 Task: In the Company yamaha.com, Add note: 'Review and update the company's social media content calendar.'. Mark checkbox to create task to follow up ': In 3 business days '. Create task, with  description: Physical meeting done, Add due date: Today; Add reminder: 30 Minutes before. Set Priority High and add note: follow up with the client regarding their recent inquiry and address any questions they may have.. Logged in from softage.1@softage.net
Action: Mouse moved to (109, 68)
Screenshot: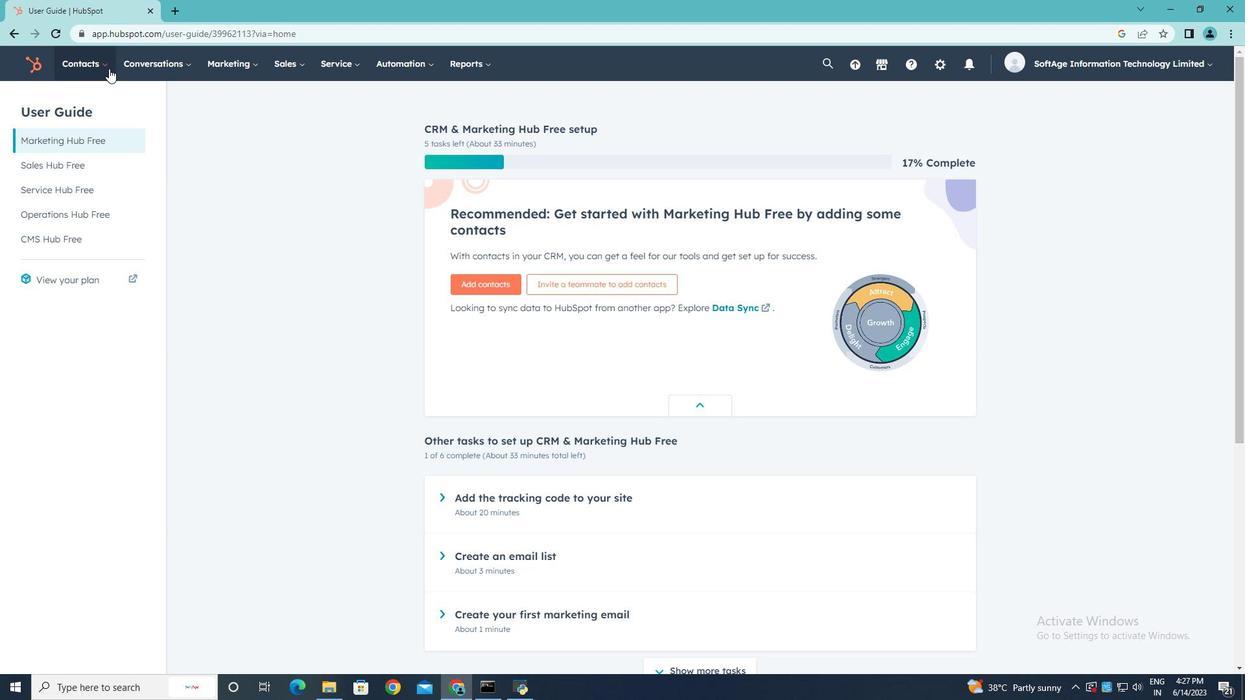 
Action: Mouse pressed left at (109, 68)
Screenshot: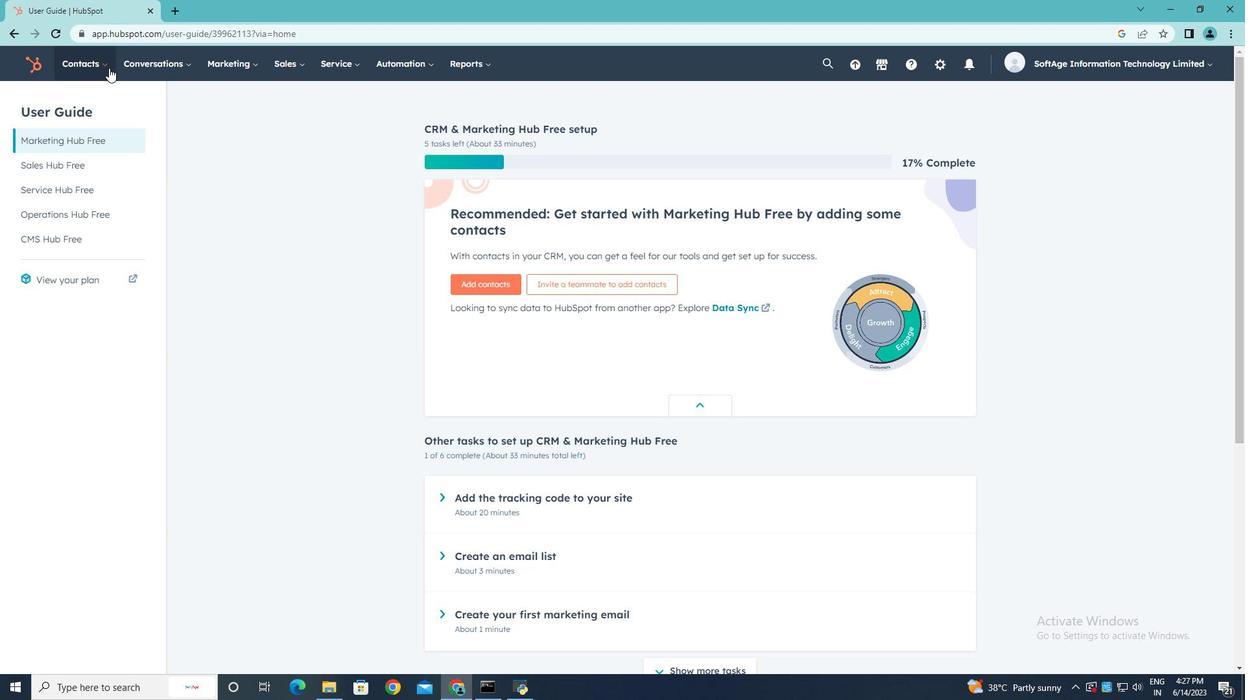 
Action: Mouse moved to (94, 125)
Screenshot: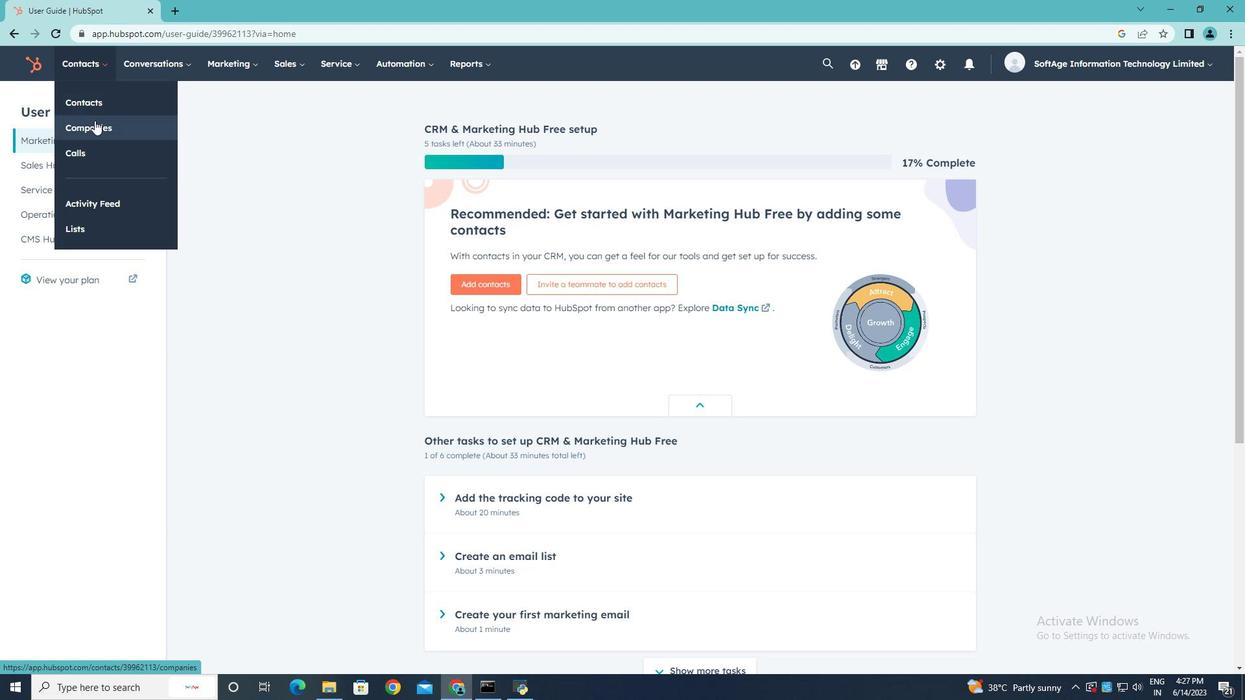 
Action: Mouse pressed left at (94, 125)
Screenshot: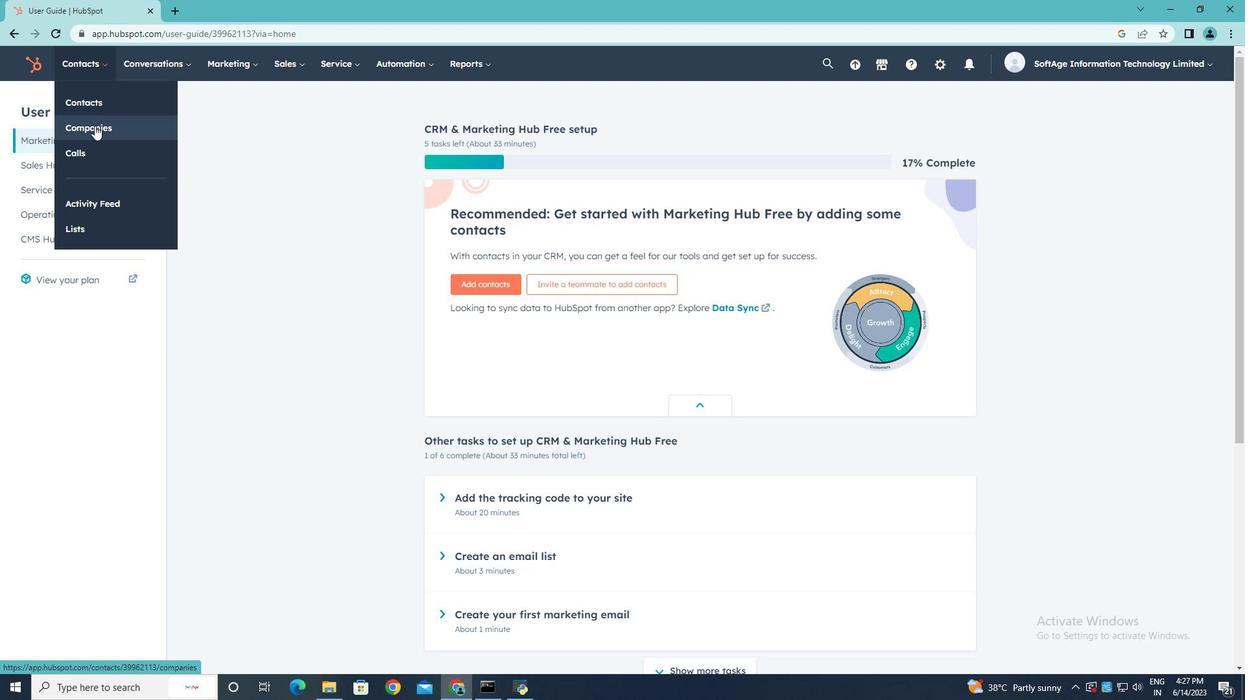 
Action: Mouse moved to (97, 208)
Screenshot: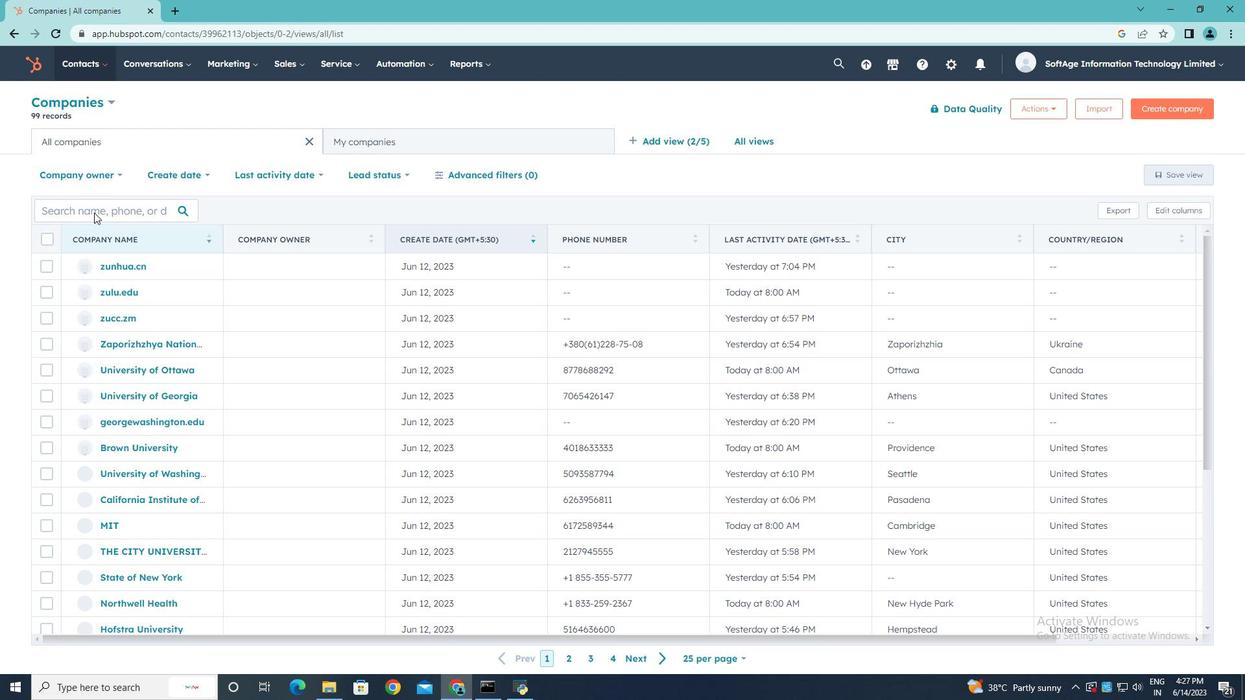 
Action: Mouse pressed left at (97, 208)
Screenshot: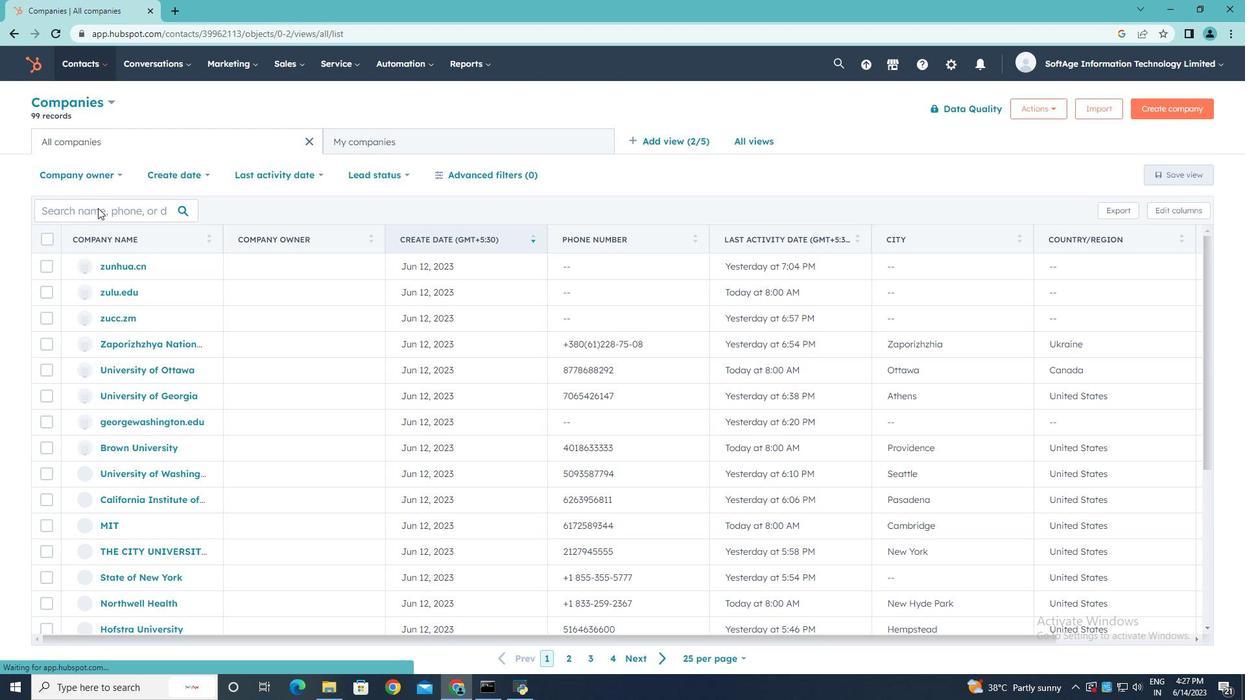 
Action: Key pressed yamaha.com
Screenshot: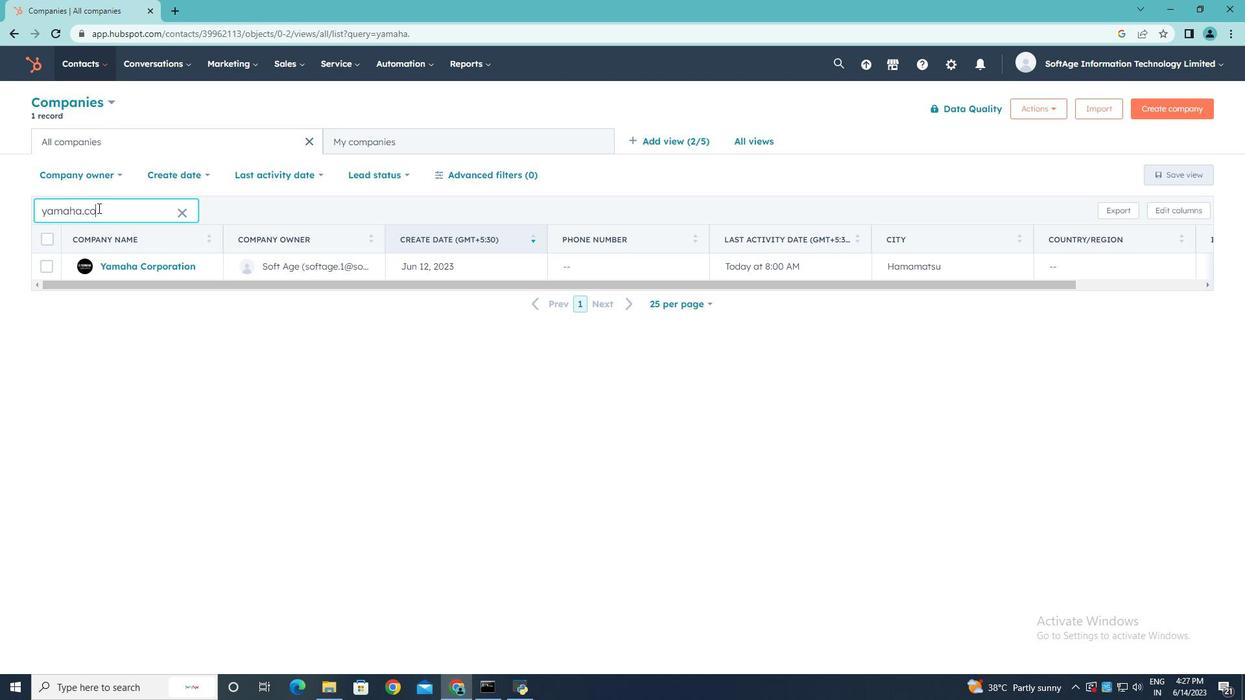 
Action: Mouse moved to (131, 266)
Screenshot: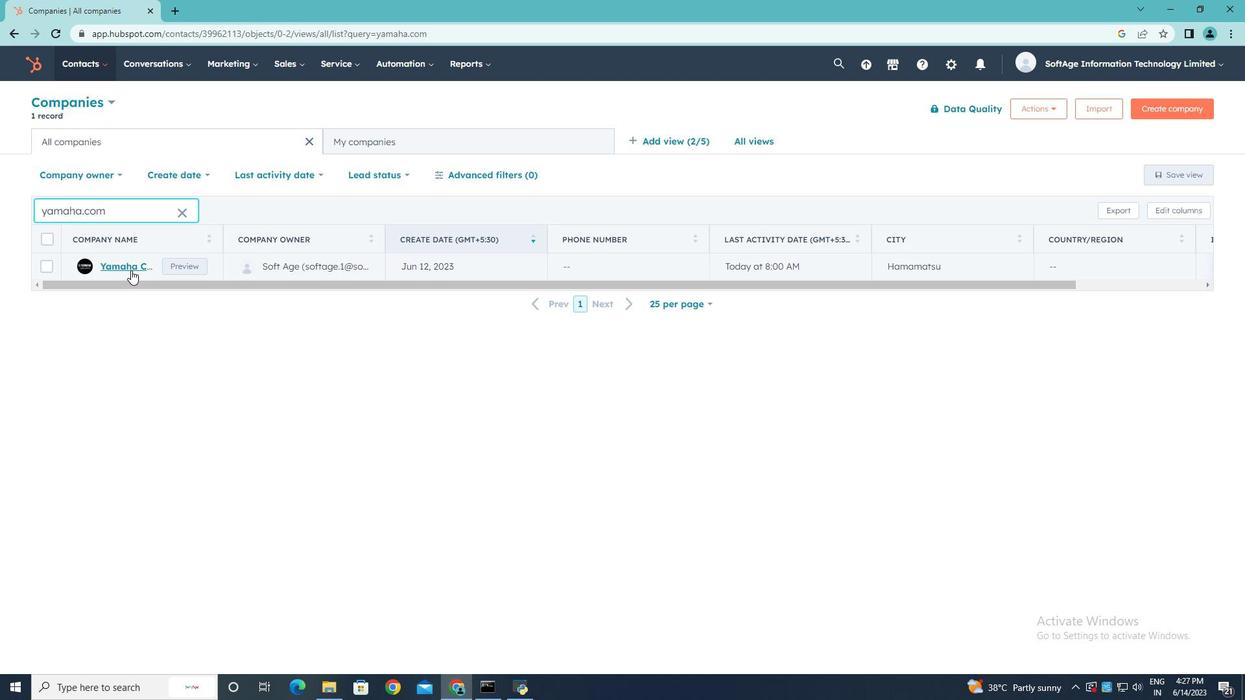 
Action: Mouse pressed left at (131, 266)
Screenshot: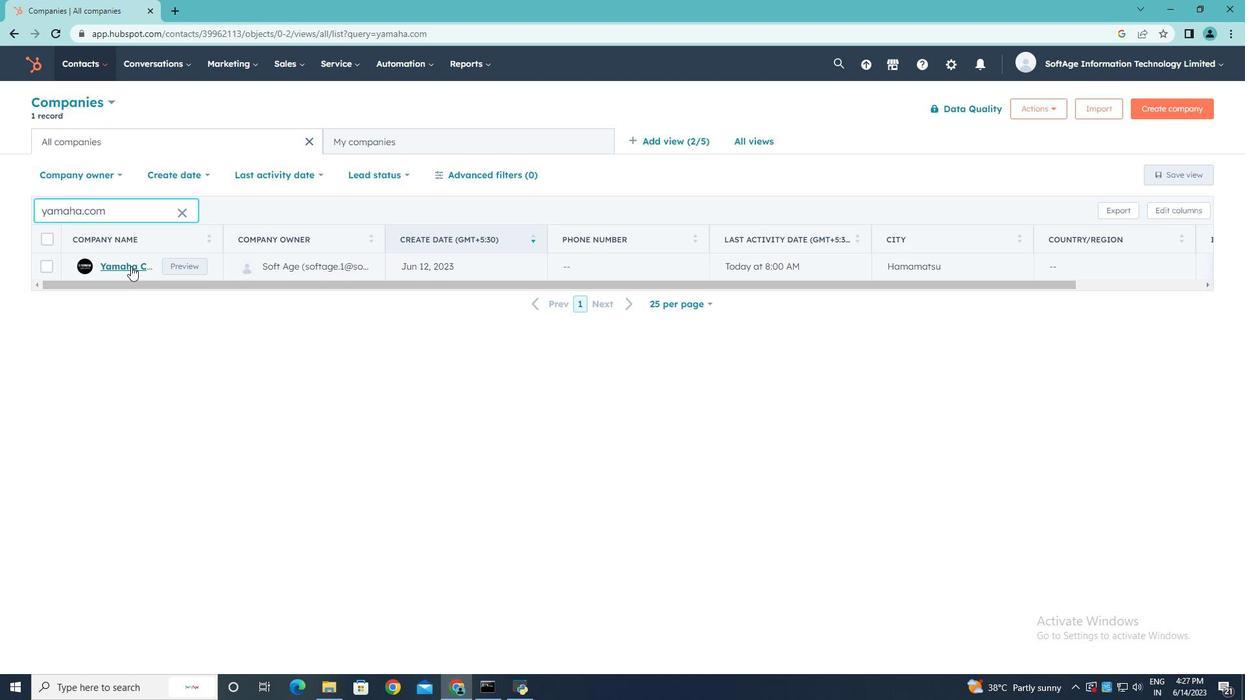 
Action: Mouse moved to (46, 217)
Screenshot: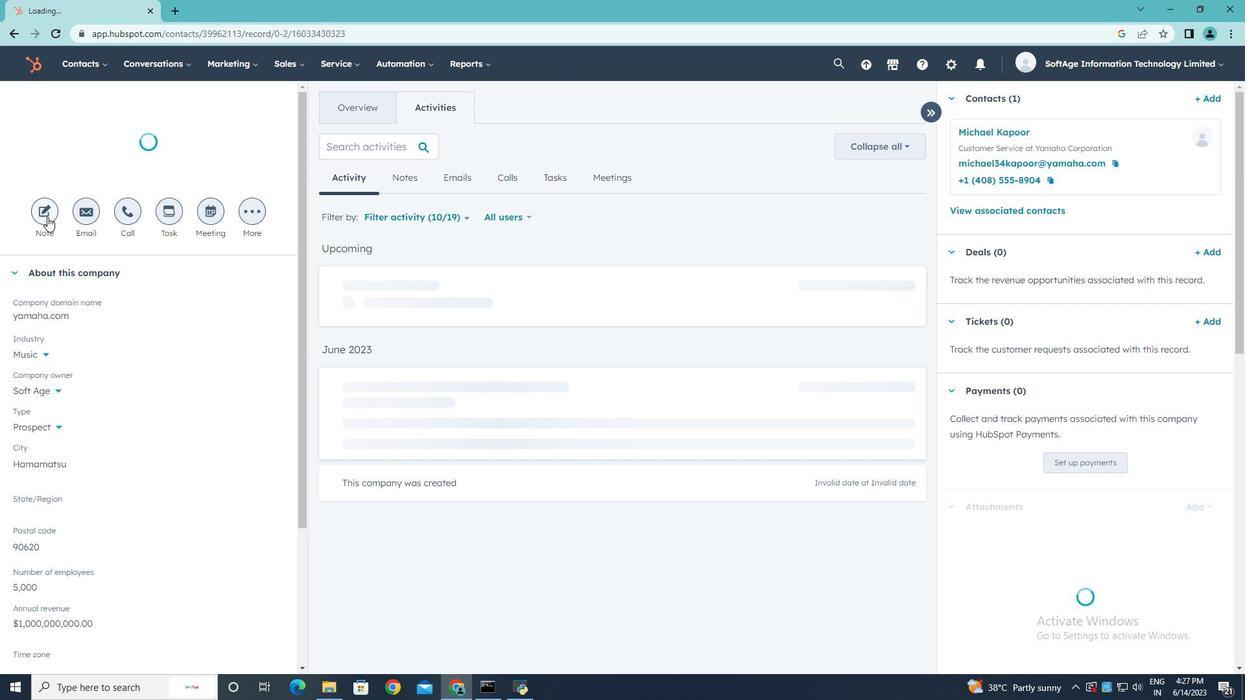 
Action: Mouse pressed left at (46, 217)
Screenshot: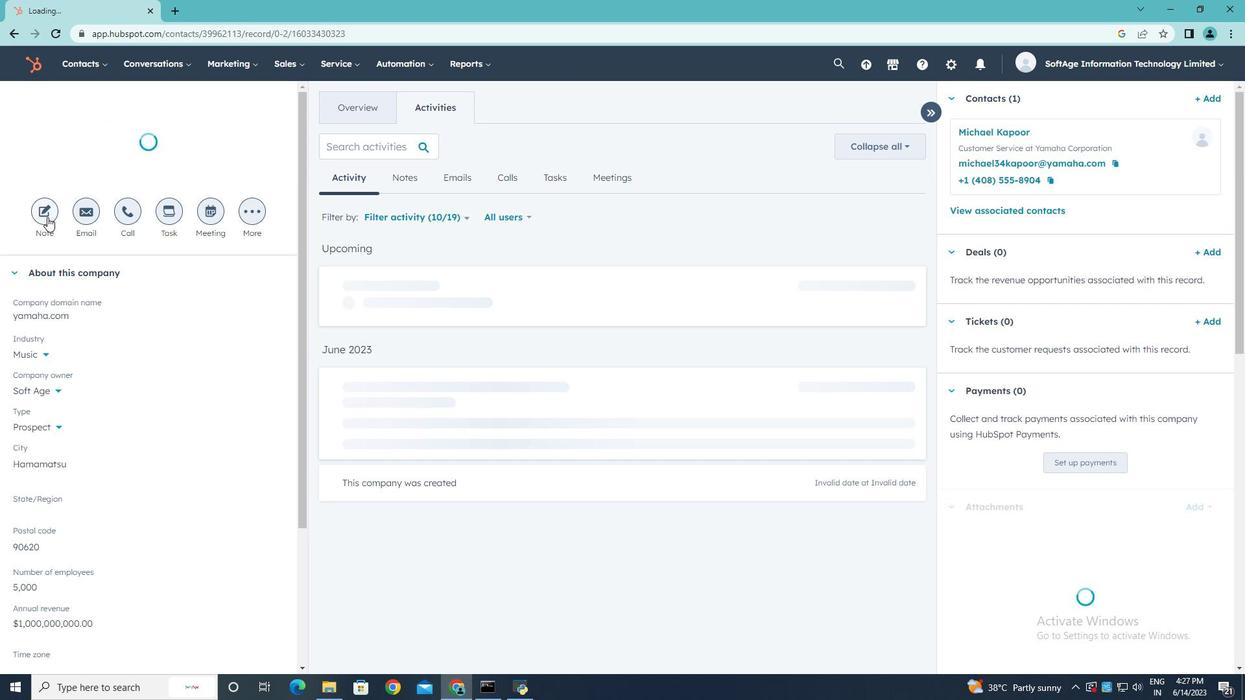 
Action: Key pressed <Key.shift>Review<Key.space>and<Key.space>update<Key.space>the<Key.space>company's<Key.space>social<Key.space>media<Key.space>content<Key.space><Key.space>calendar.
Screenshot: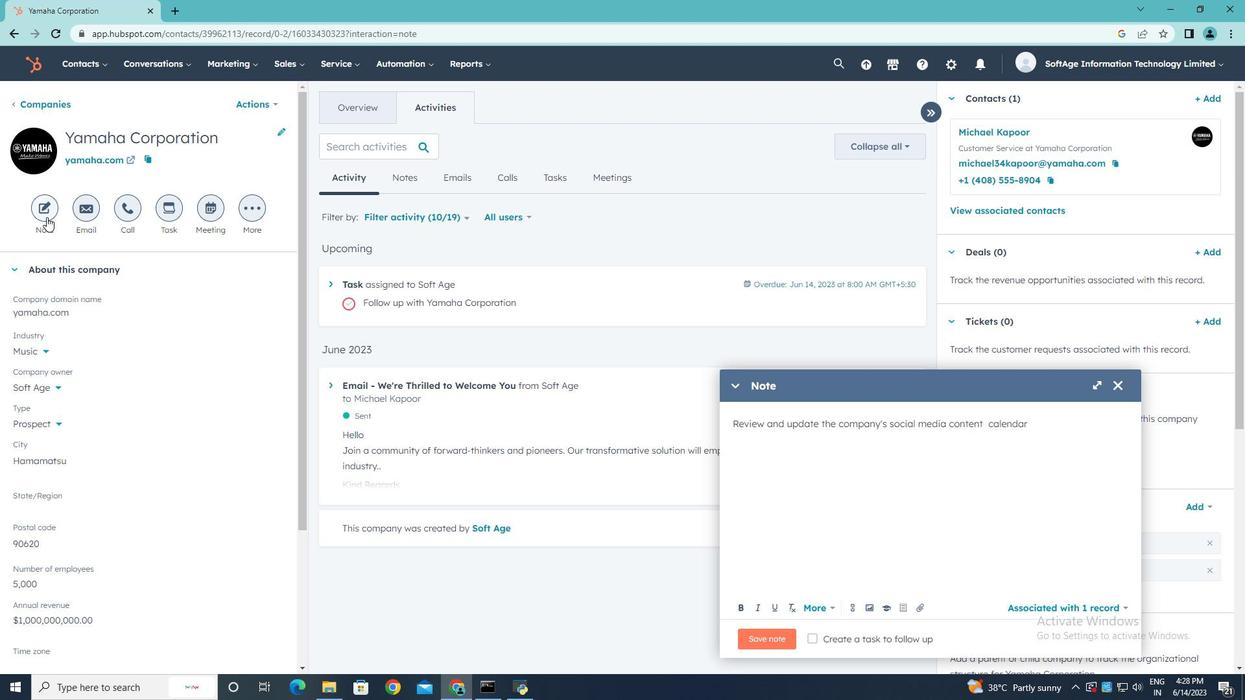 
Action: Mouse moved to (813, 641)
Screenshot: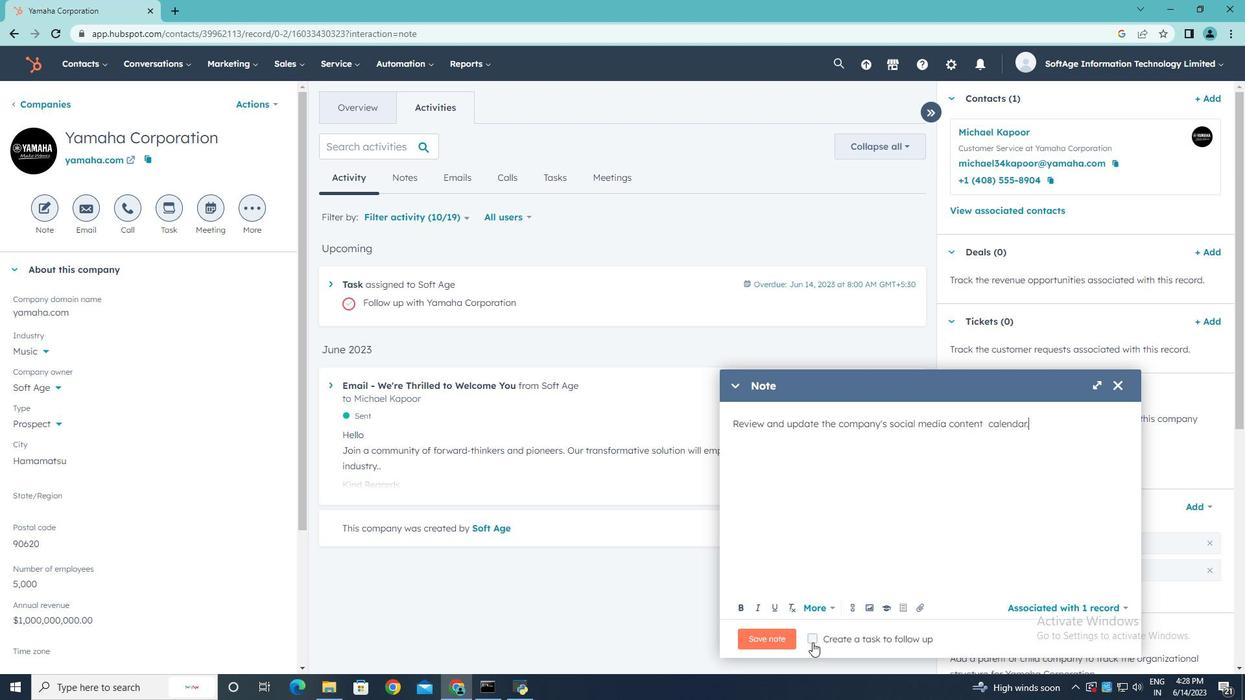 
Action: Mouse pressed left at (813, 641)
Screenshot: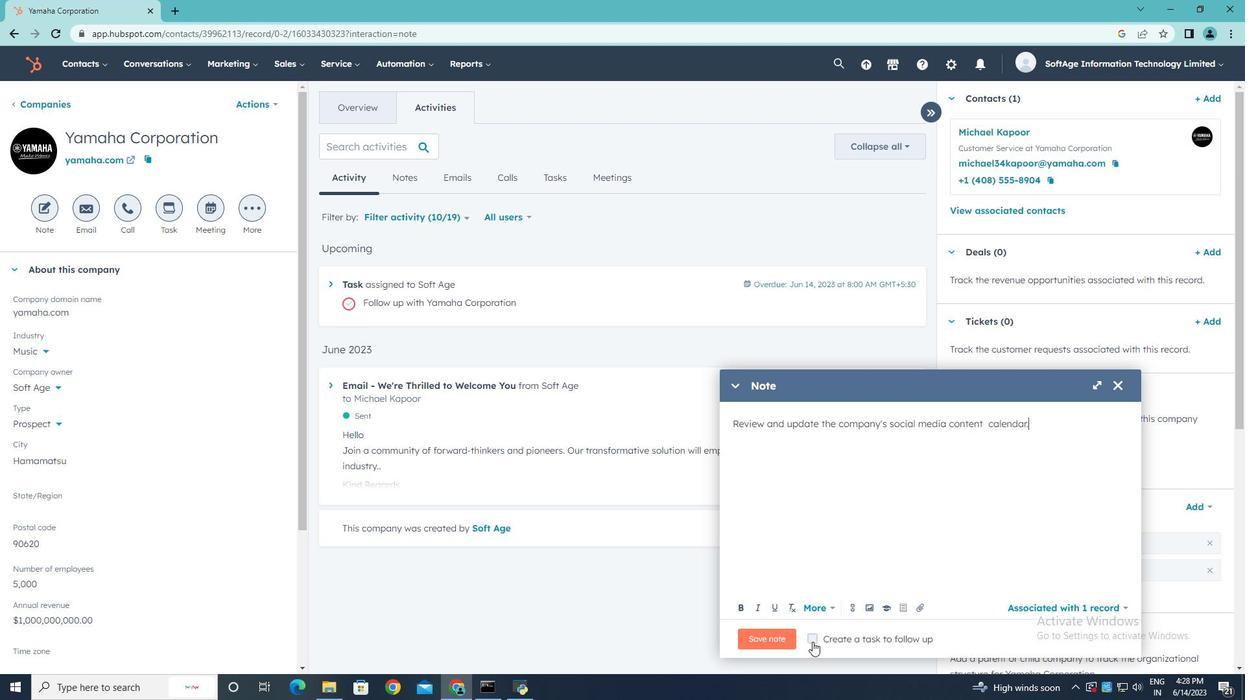 
Action: Mouse moved to (1074, 639)
Screenshot: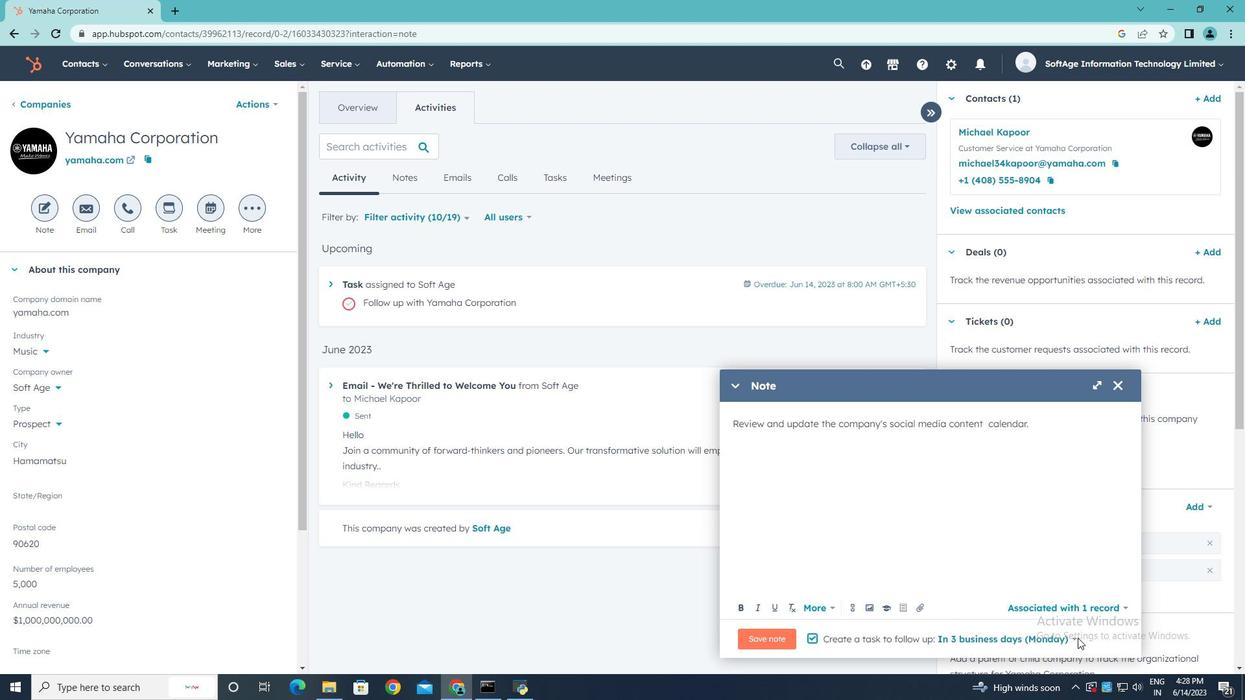 
Action: Mouse pressed left at (1074, 639)
Screenshot: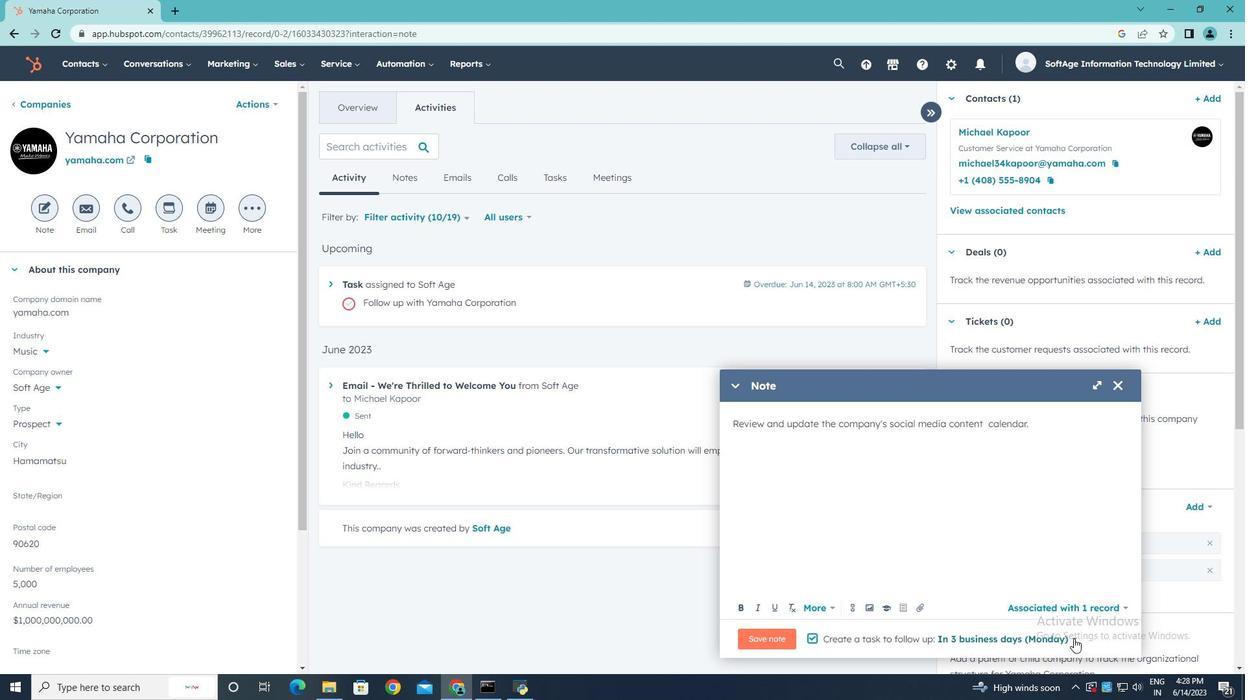 
Action: Mouse moved to (1042, 515)
Screenshot: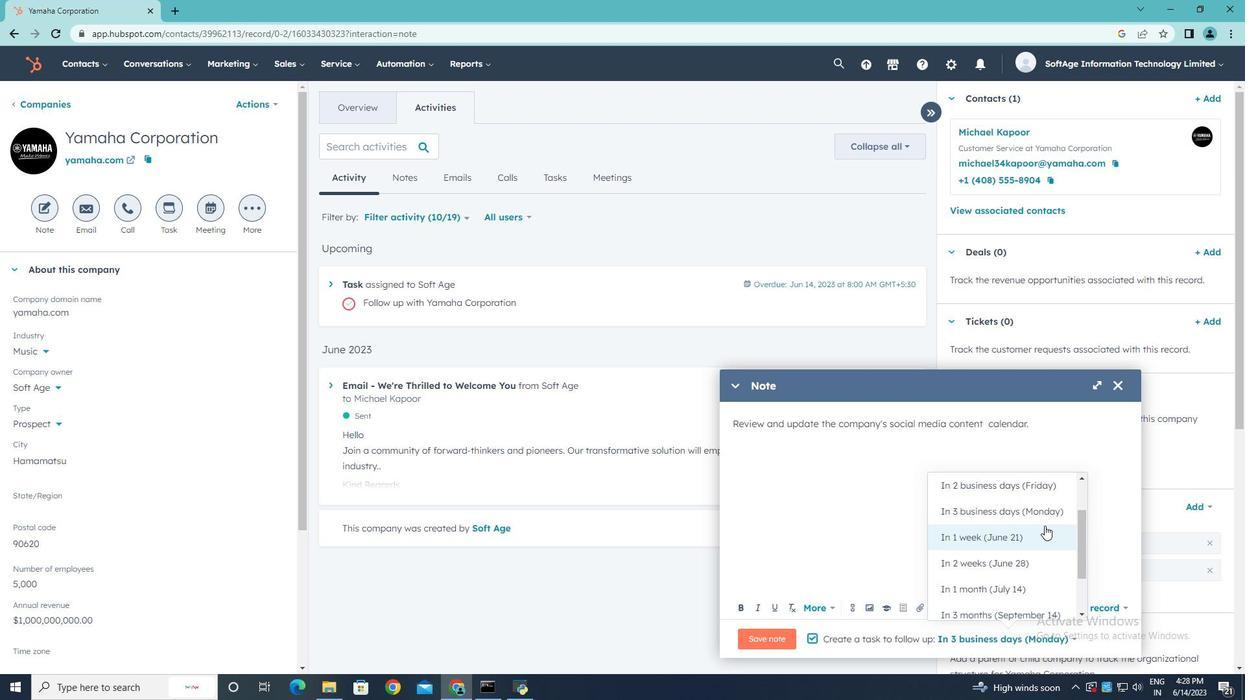 
Action: Mouse pressed left at (1042, 515)
Screenshot: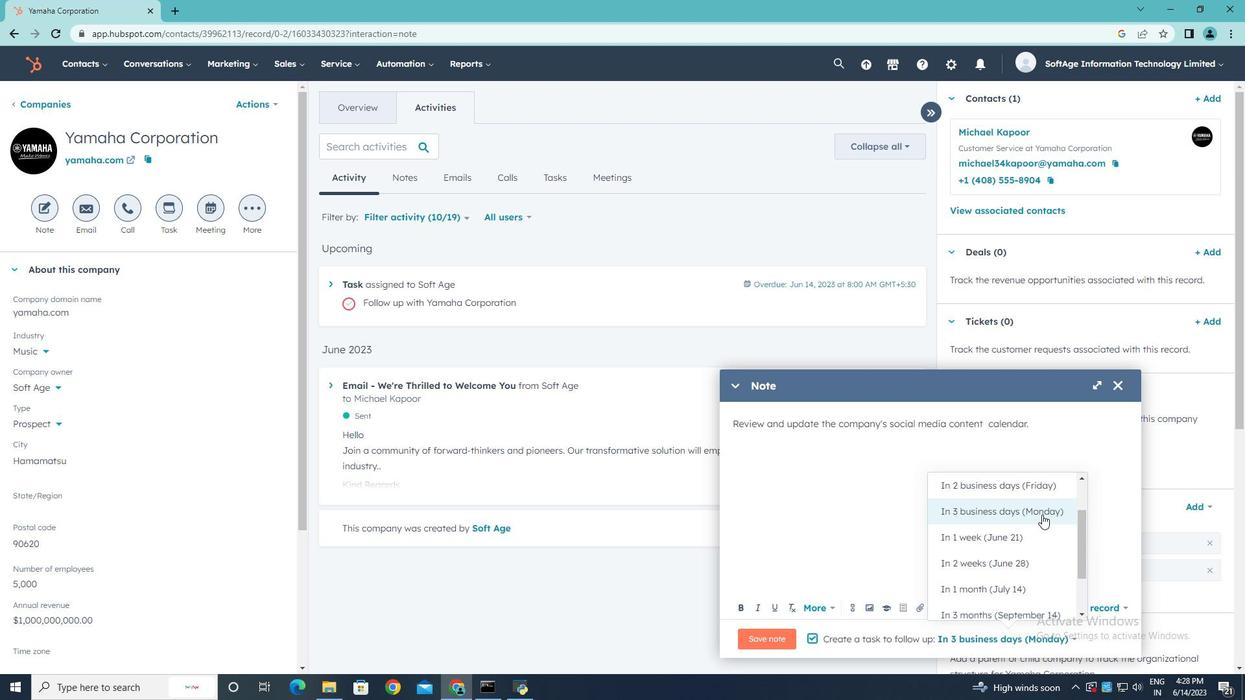 
Action: Mouse moved to (779, 633)
Screenshot: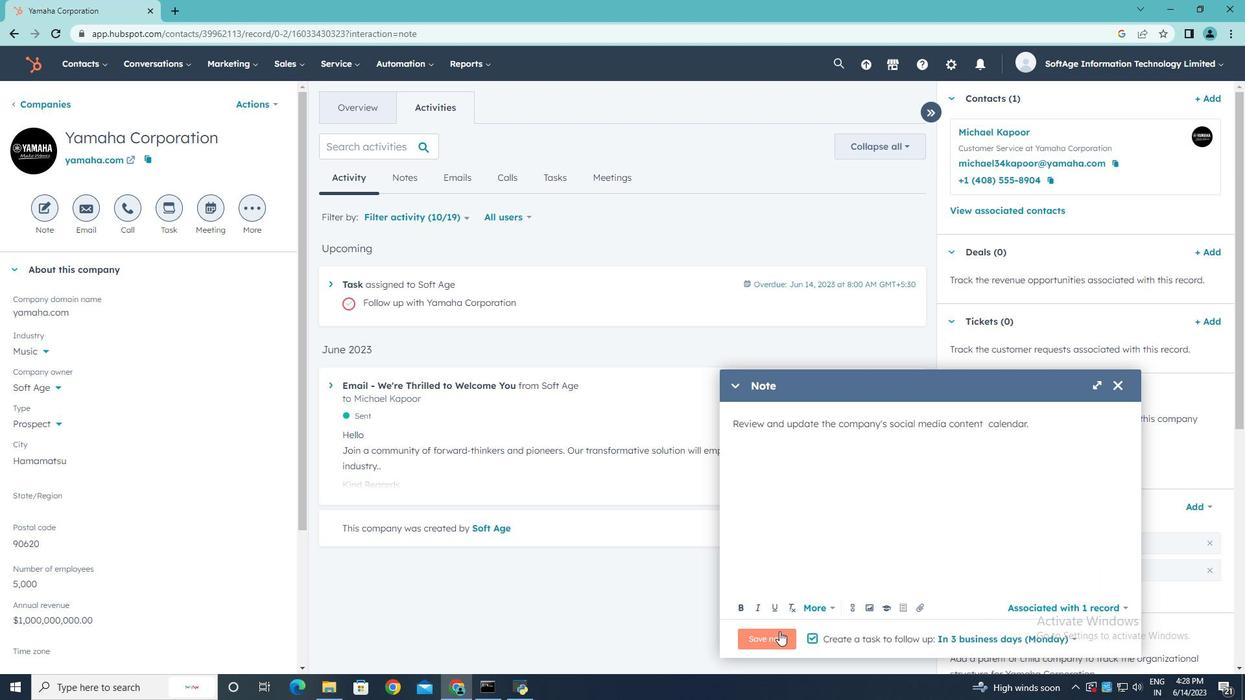 
Action: Mouse pressed left at (779, 633)
Screenshot: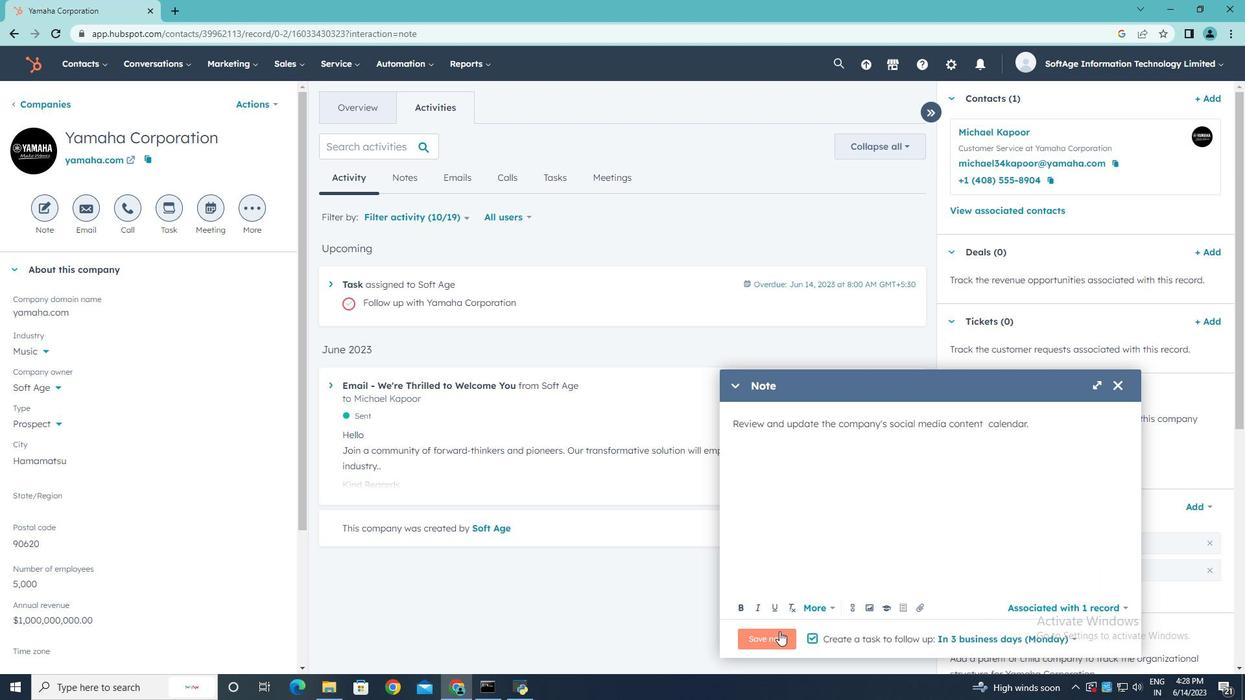 
Action: Mouse moved to (166, 209)
Screenshot: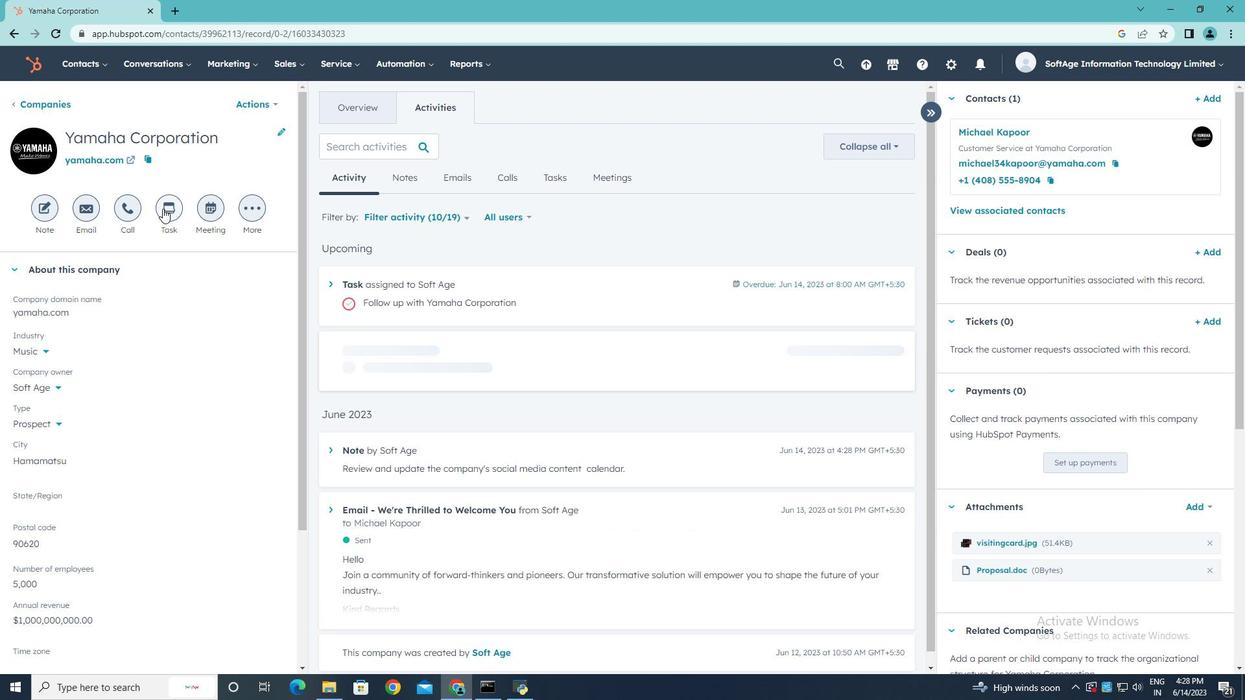 
Action: Mouse pressed left at (166, 209)
Screenshot: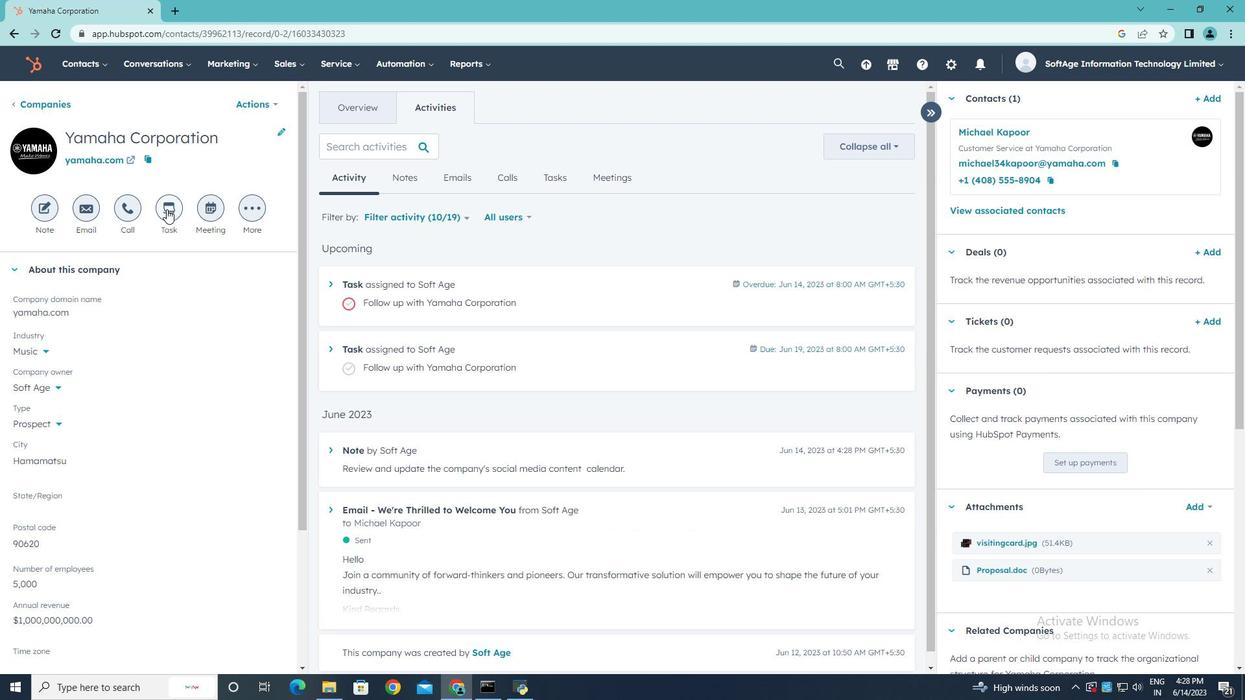 
Action: Key pressed <Key.shift><Key.shift><Key.shift>Physical<Key.space>meeting<Key.space>done
Screenshot: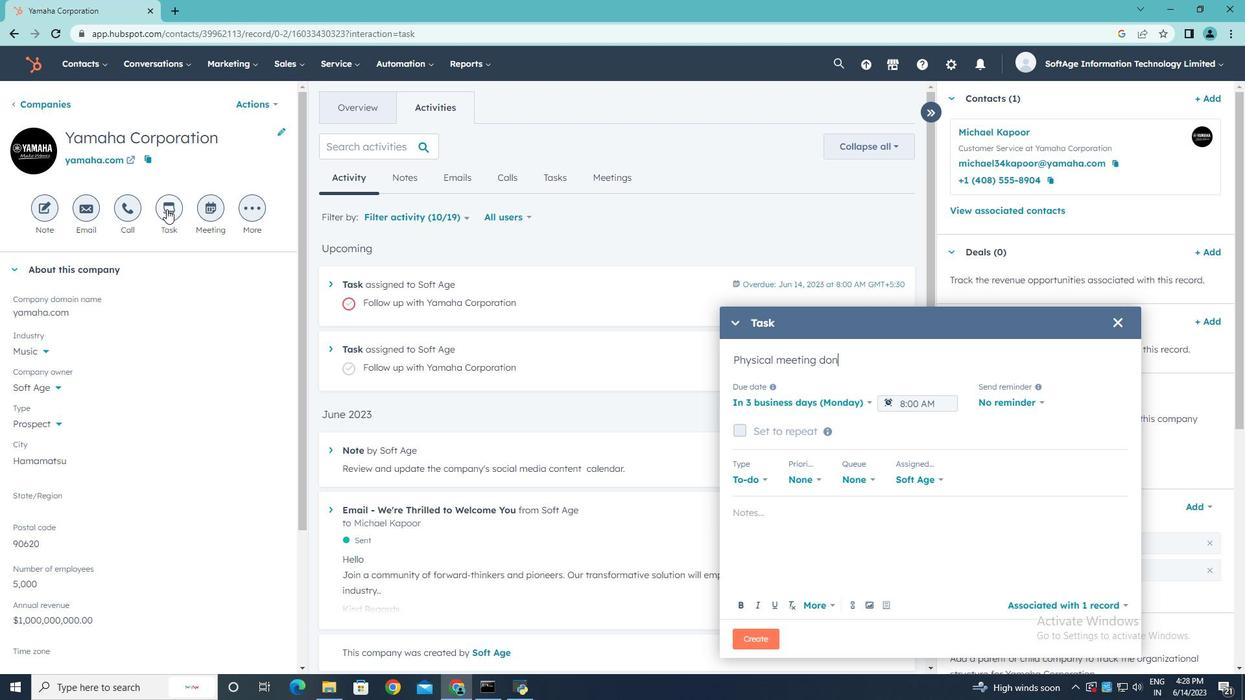 
Action: Mouse moved to (871, 403)
Screenshot: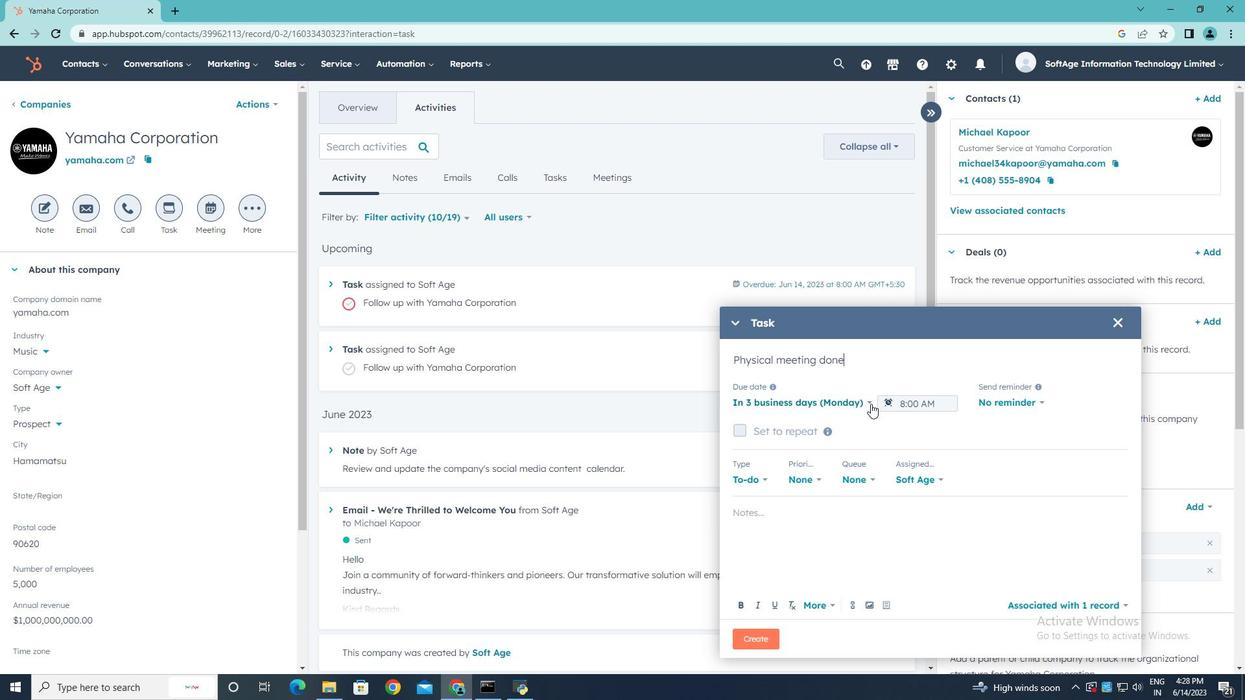 
Action: Mouse pressed left at (871, 403)
Screenshot: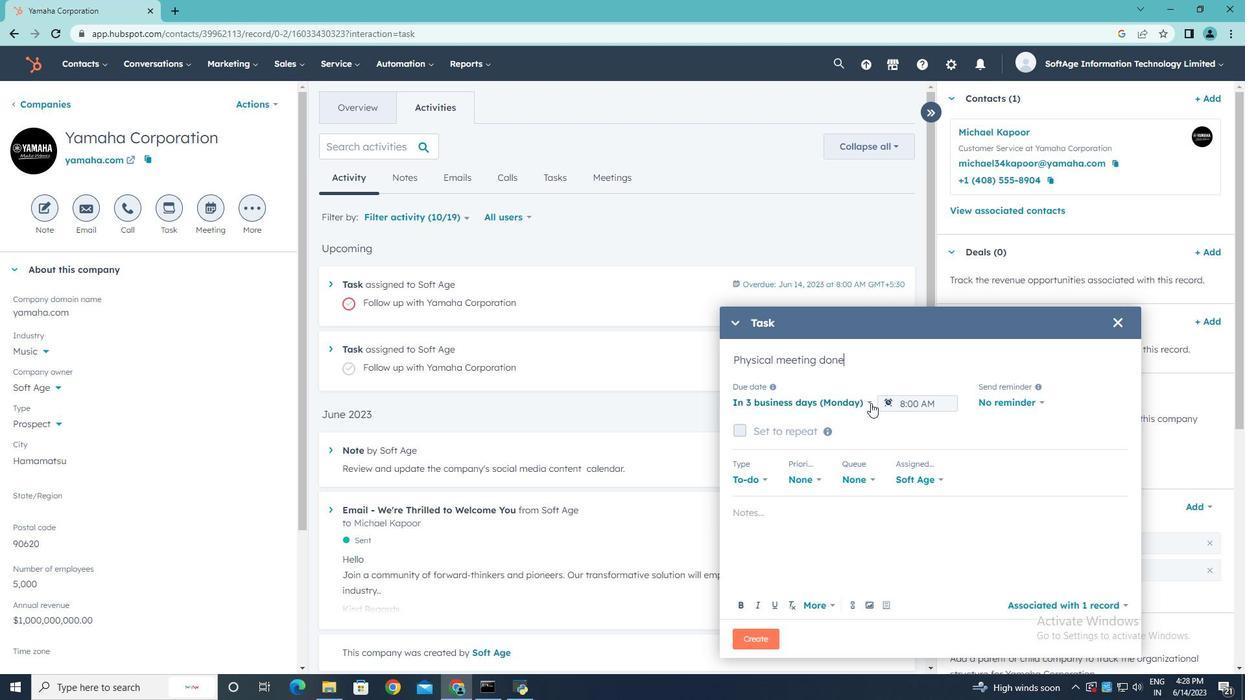 
Action: Mouse moved to (835, 446)
Screenshot: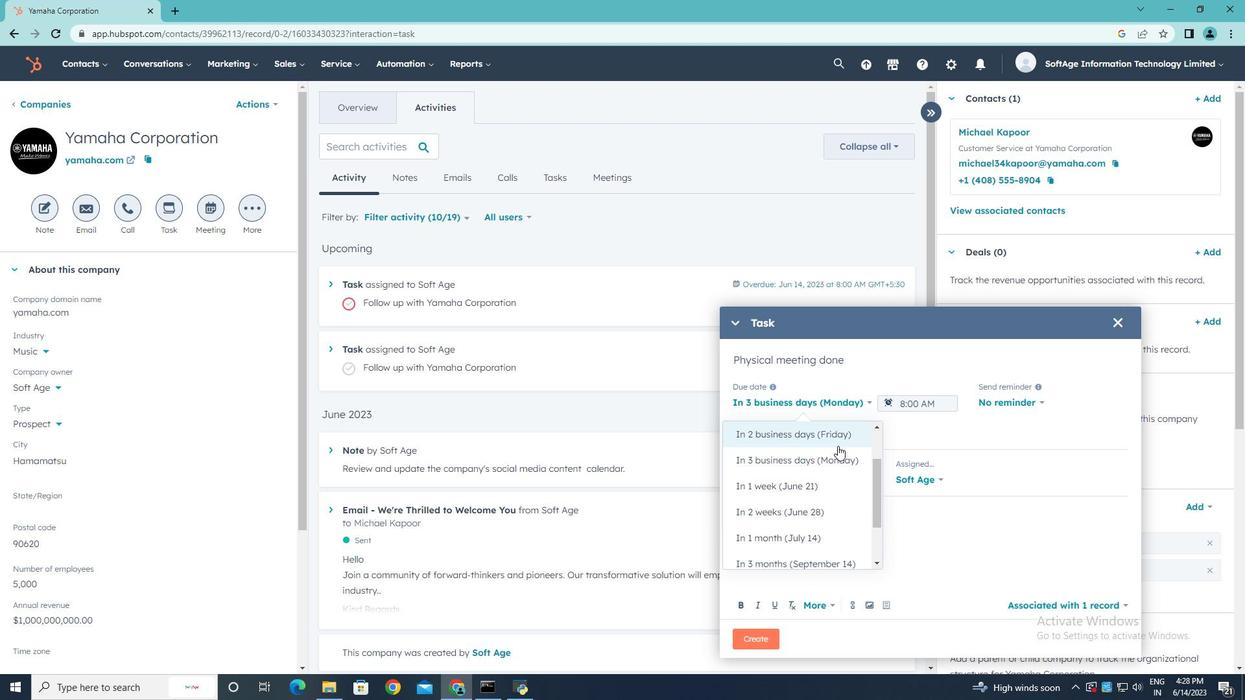 
Action: Mouse scrolled (835, 447) with delta (0, 0)
Screenshot: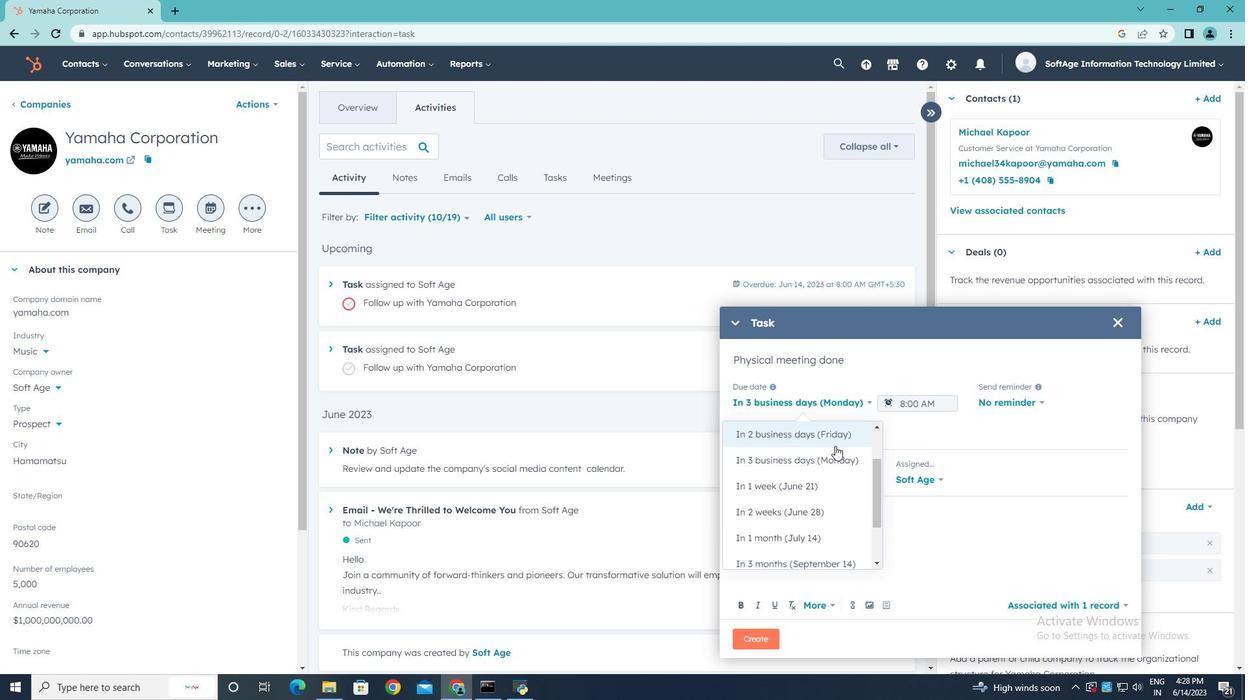 
Action: Mouse scrolled (835, 447) with delta (0, 0)
Screenshot: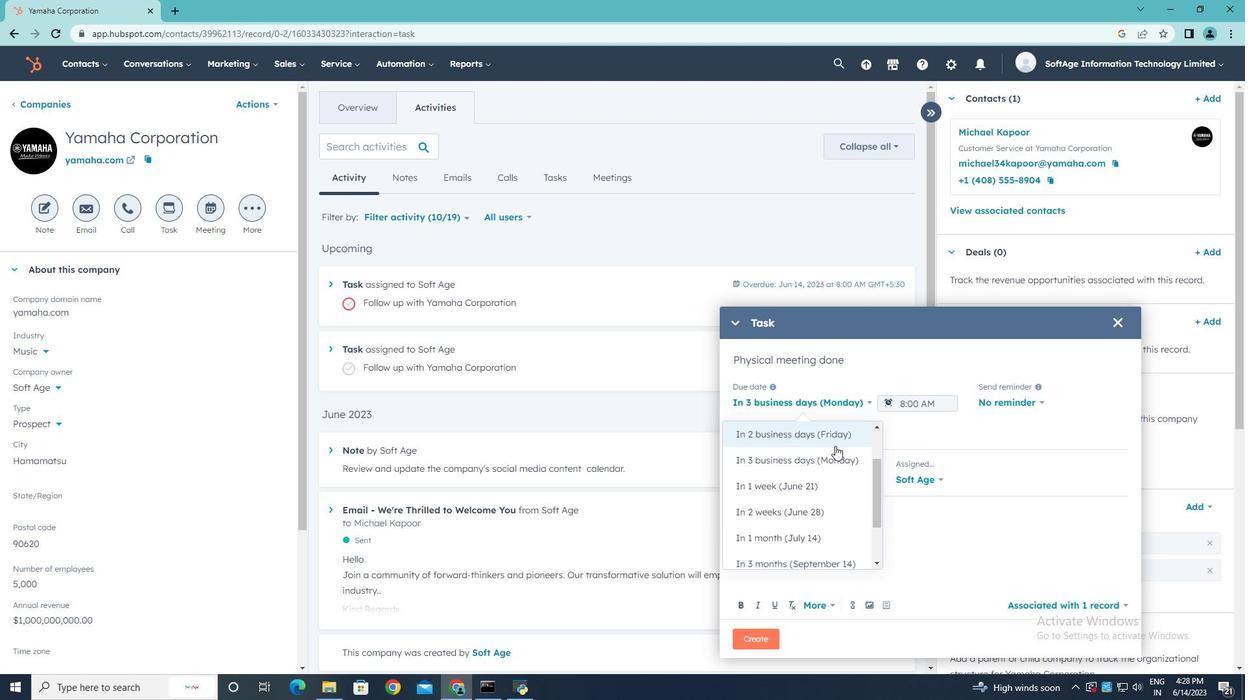 
Action: Mouse scrolled (835, 447) with delta (0, 0)
Screenshot: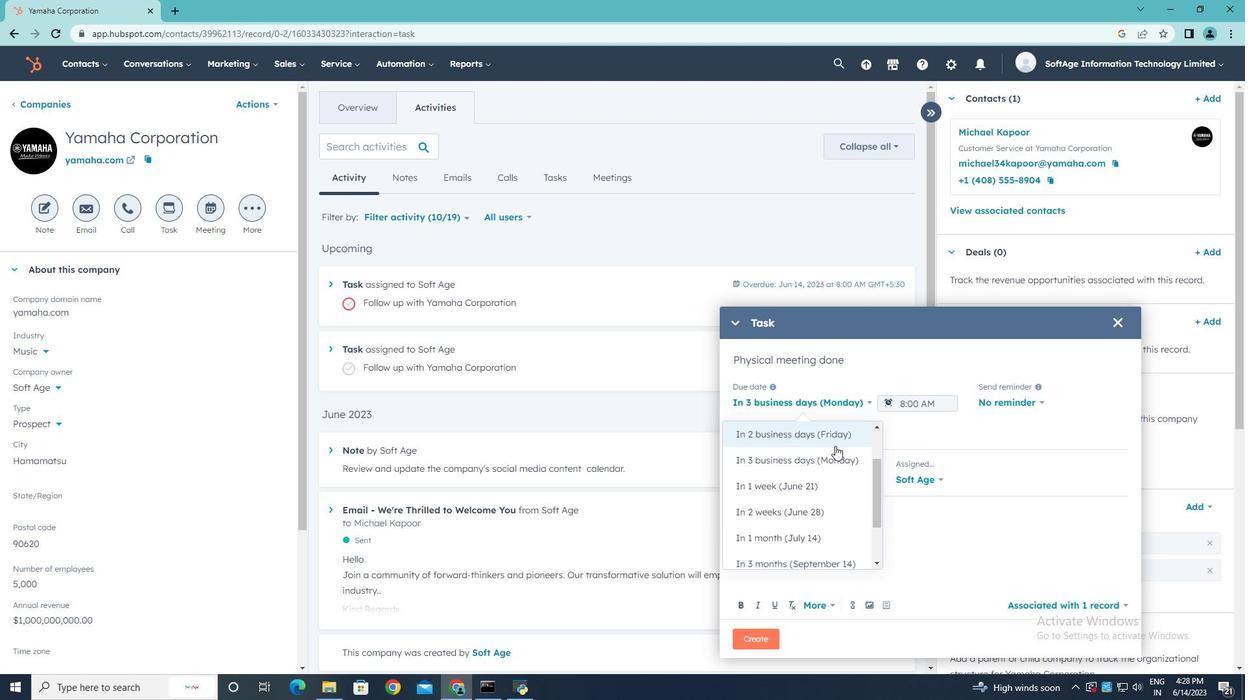 
Action: Mouse scrolled (835, 447) with delta (0, 0)
Screenshot: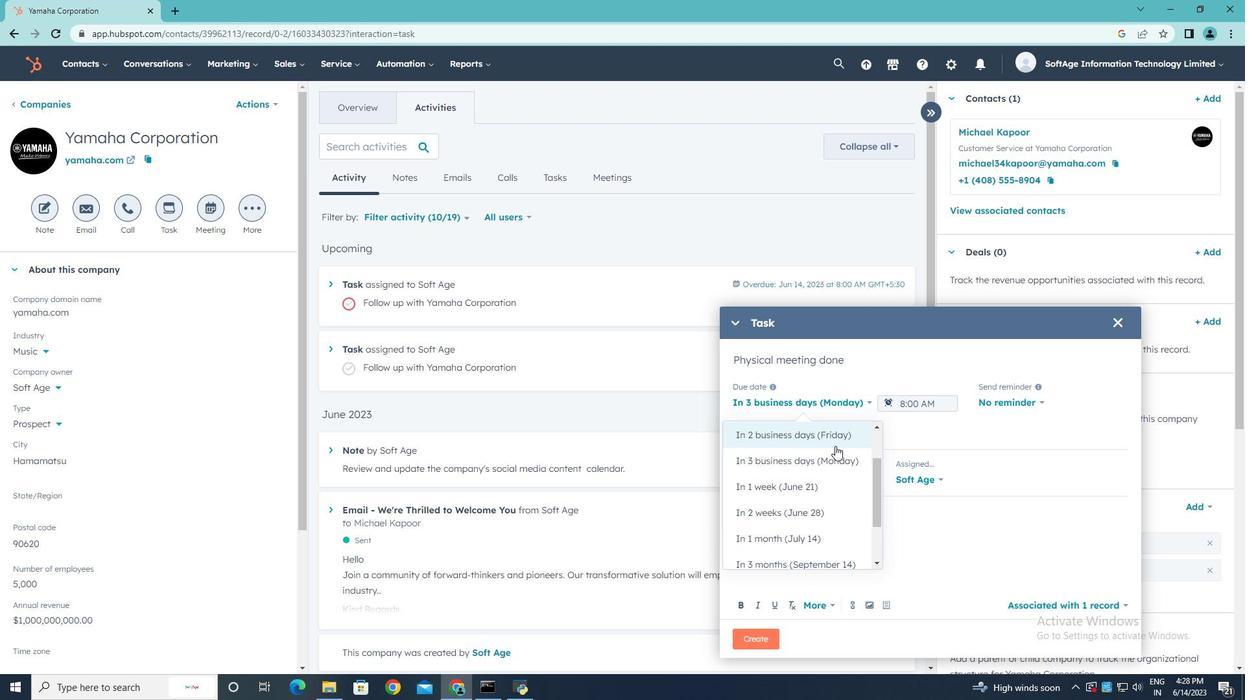 
Action: Mouse moved to (820, 463)
Screenshot: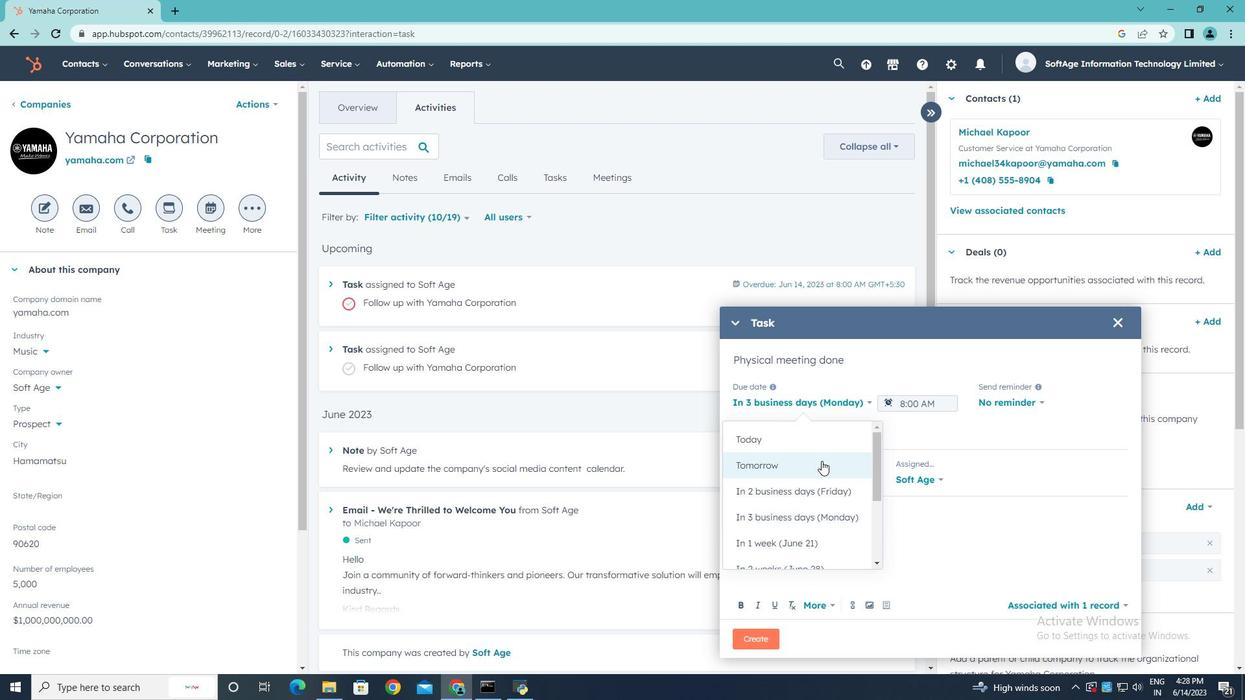 
Action: Mouse pressed left at (820, 463)
Screenshot: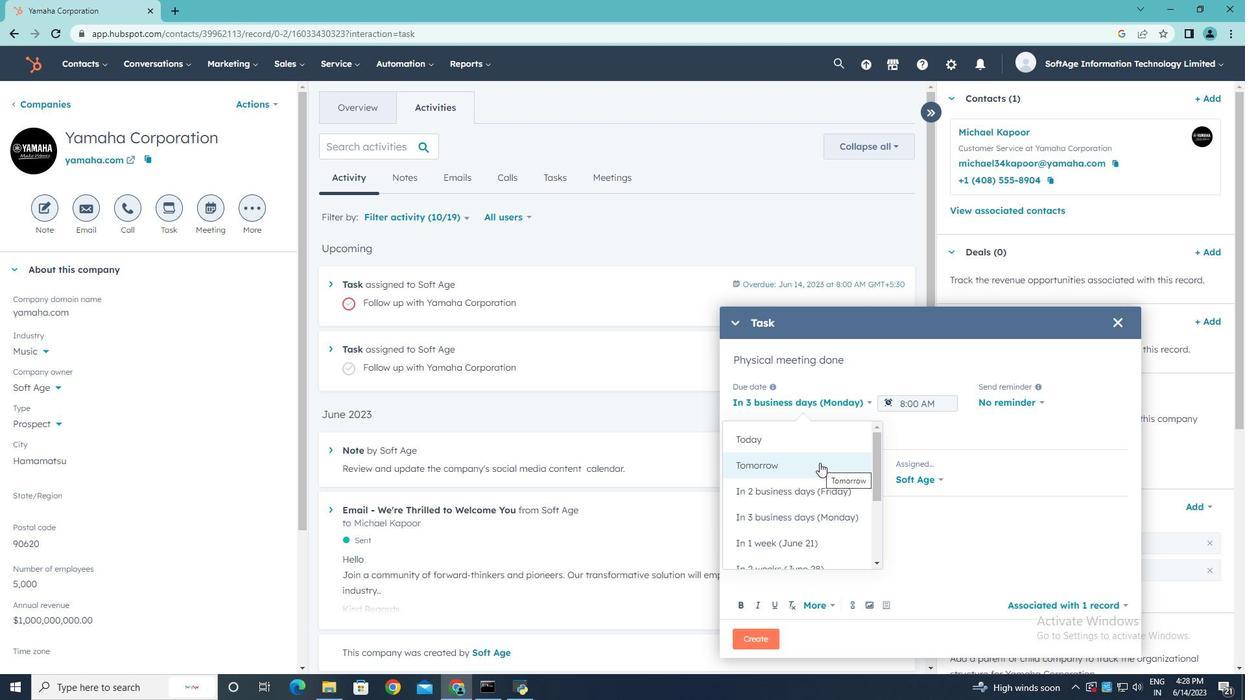 
Action: Mouse moved to (955, 400)
Screenshot: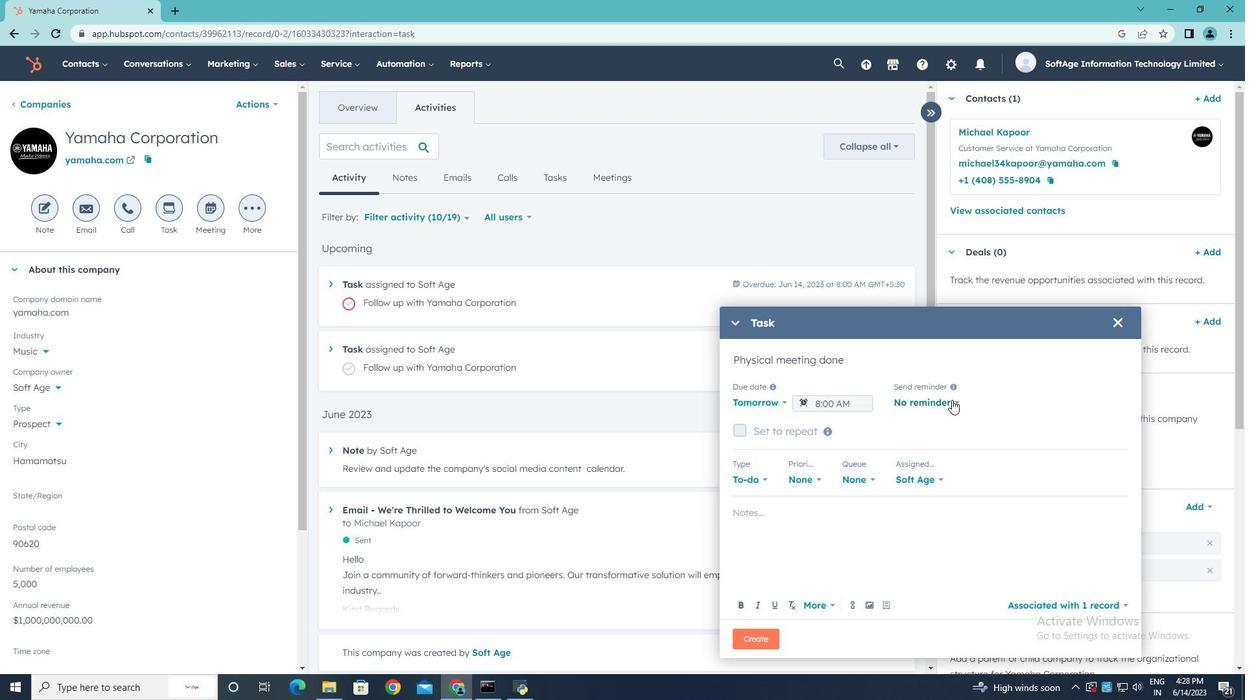 
Action: Mouse pressed left at (955, 400)
Screenshot: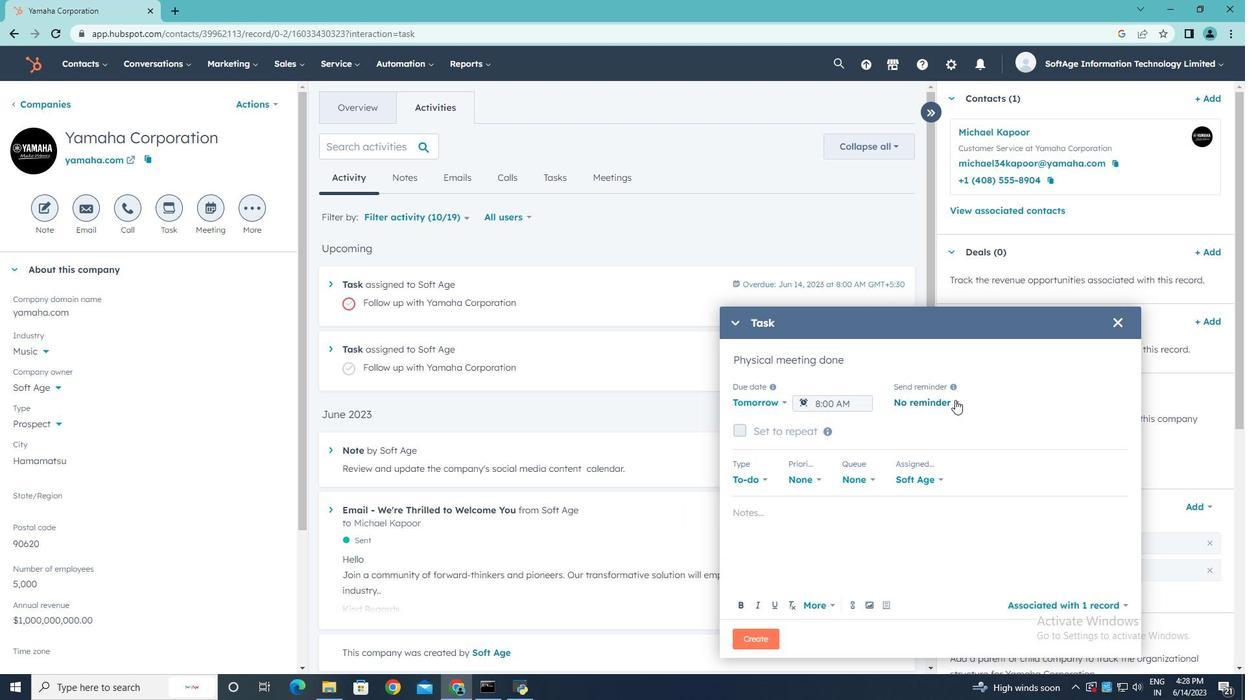 
Action: Mouse moved to (935, 484)
Screenshot: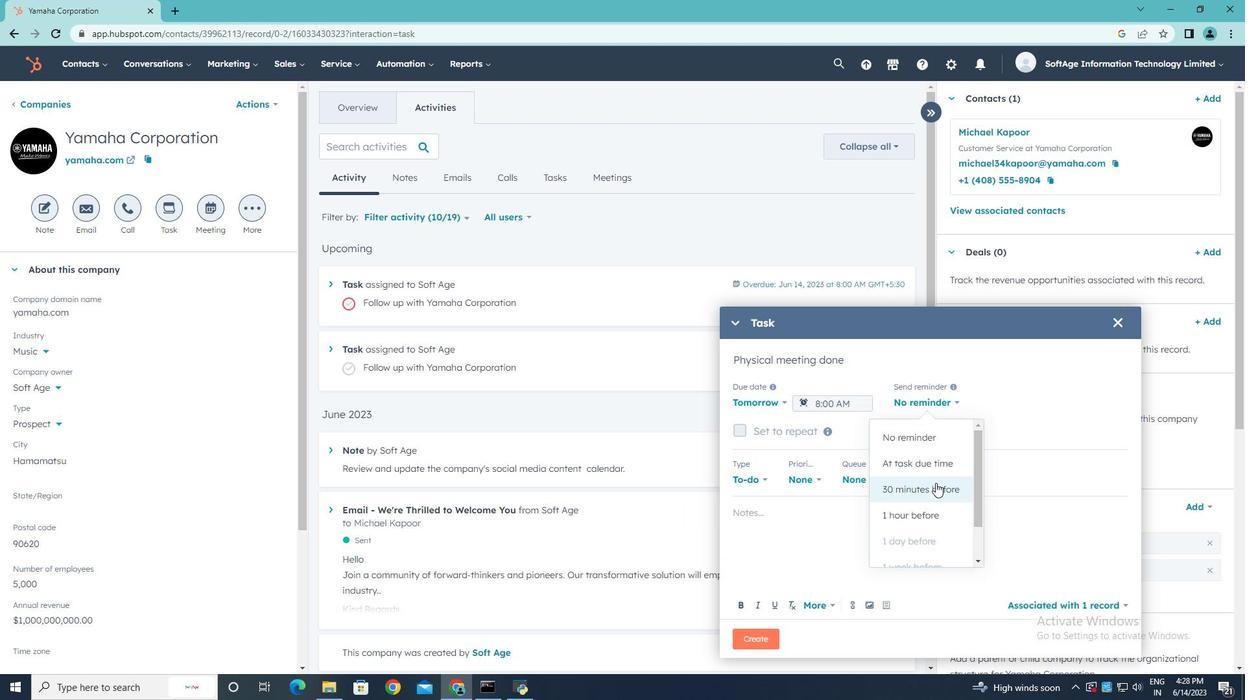 
Action: Mouse pressed left at (935, 484)
Screenshot: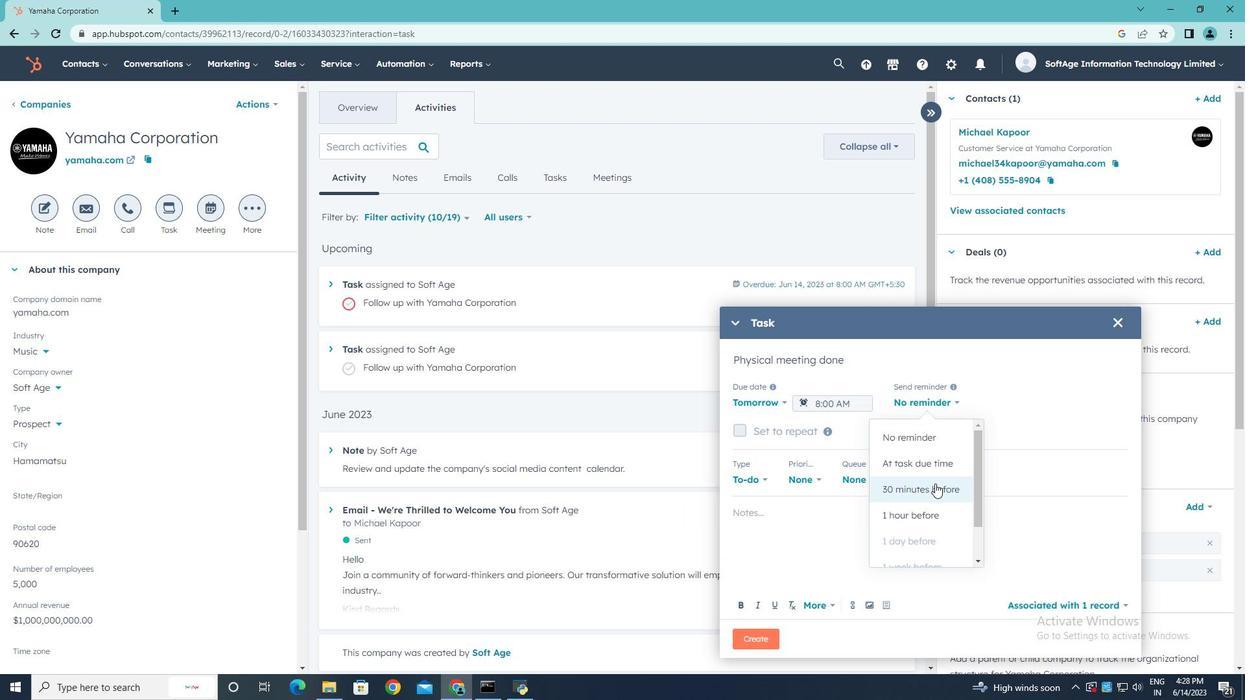 
Action: Mouse moved to (817, 482)
Screenshot: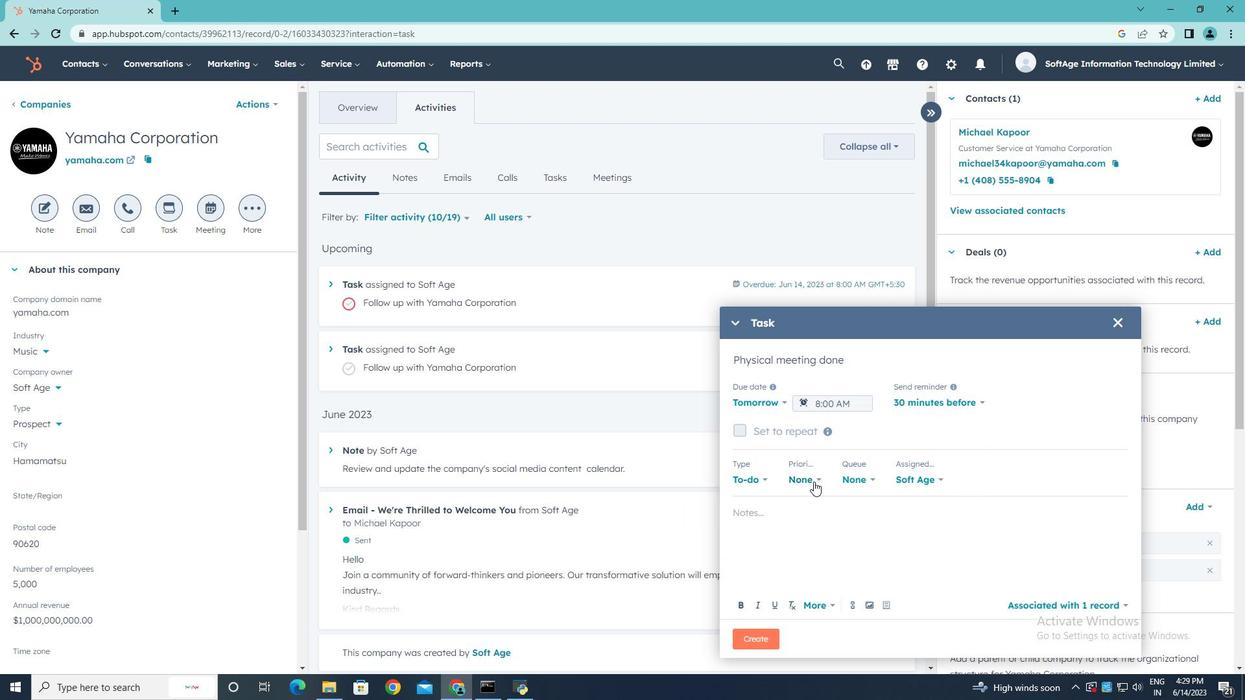 
Action: Mouse pressed left at (817, 482)
Screenshot: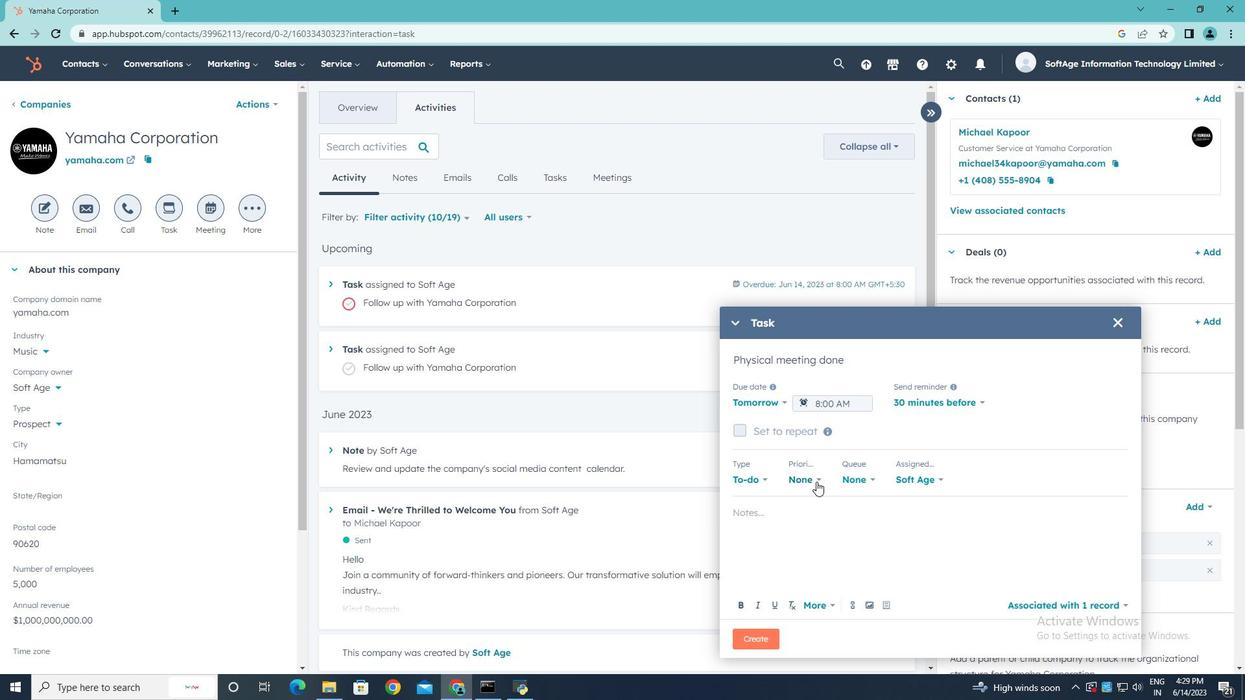 
Action: Mouse moved to (796, 591)
Screenshot: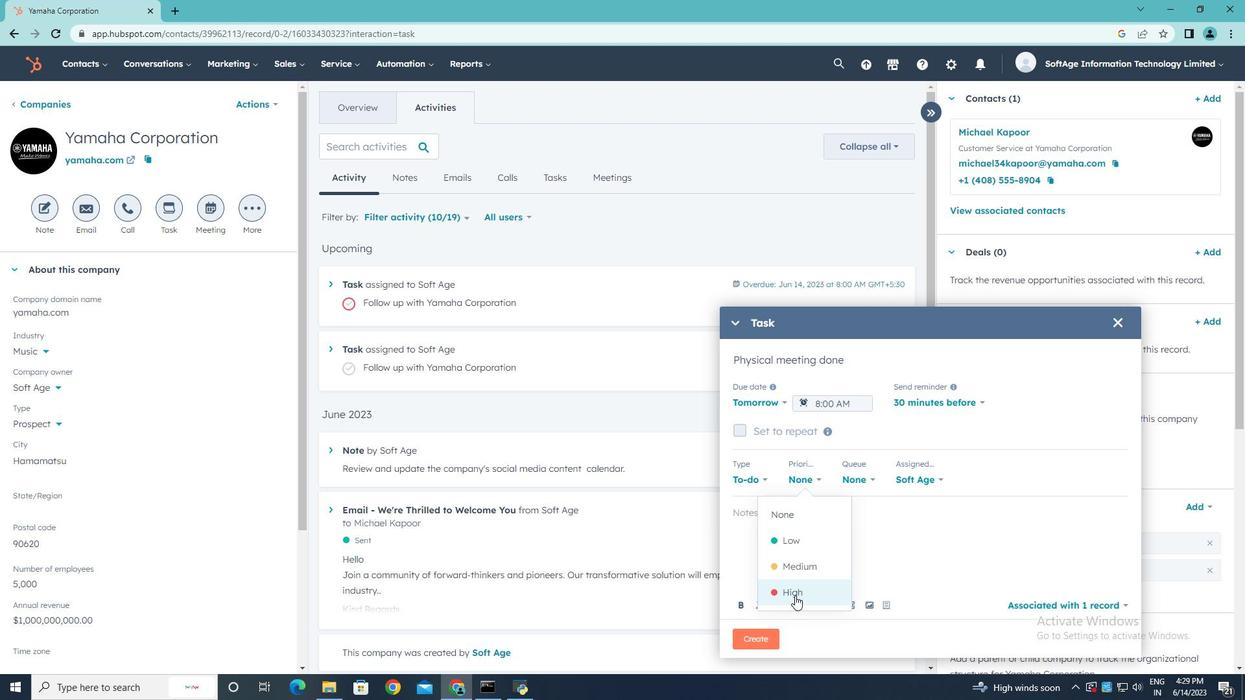 
Action: Mouse pressed left at (796, 591)
Screenshot: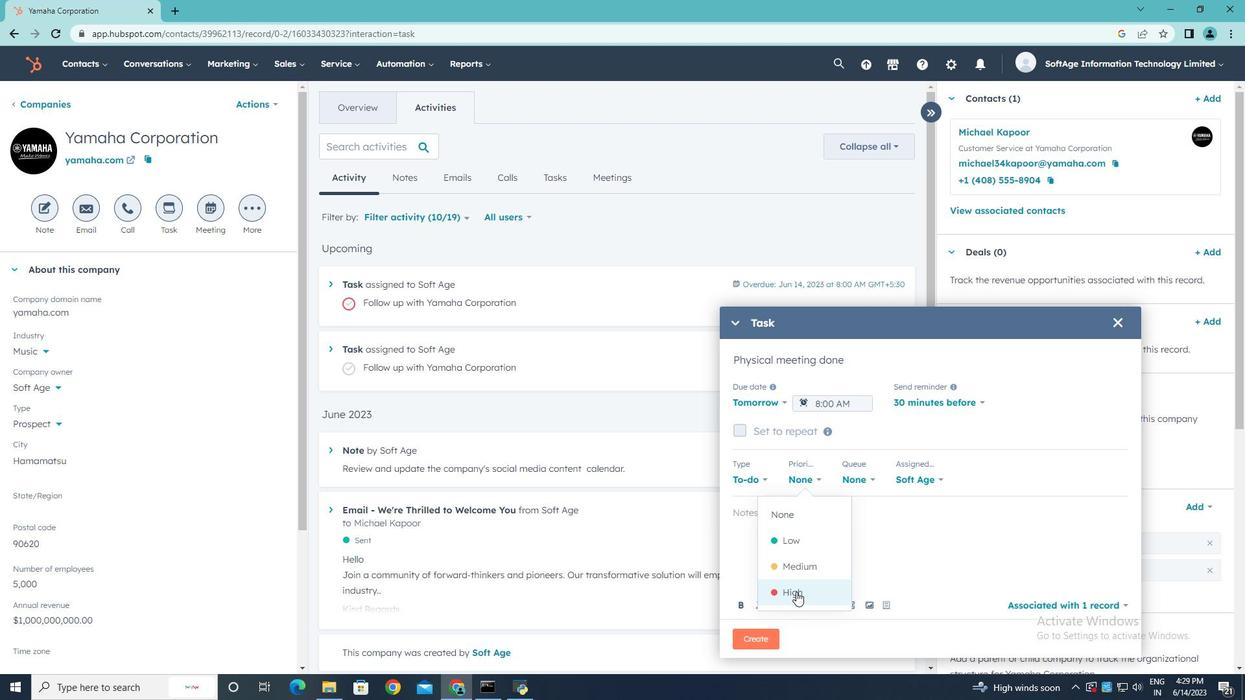 
Action: Mouse moved to (782, 520)
Screenshot: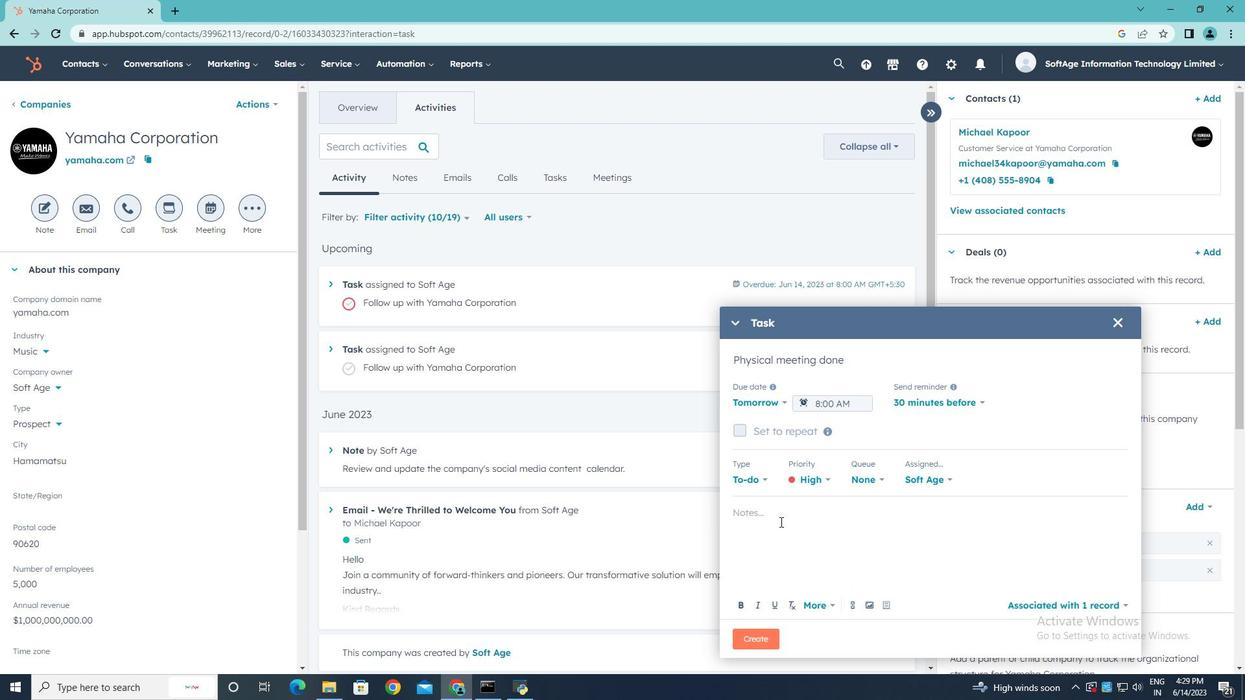 
Action: Mouse pressed left at (782, 520)
Screenshot: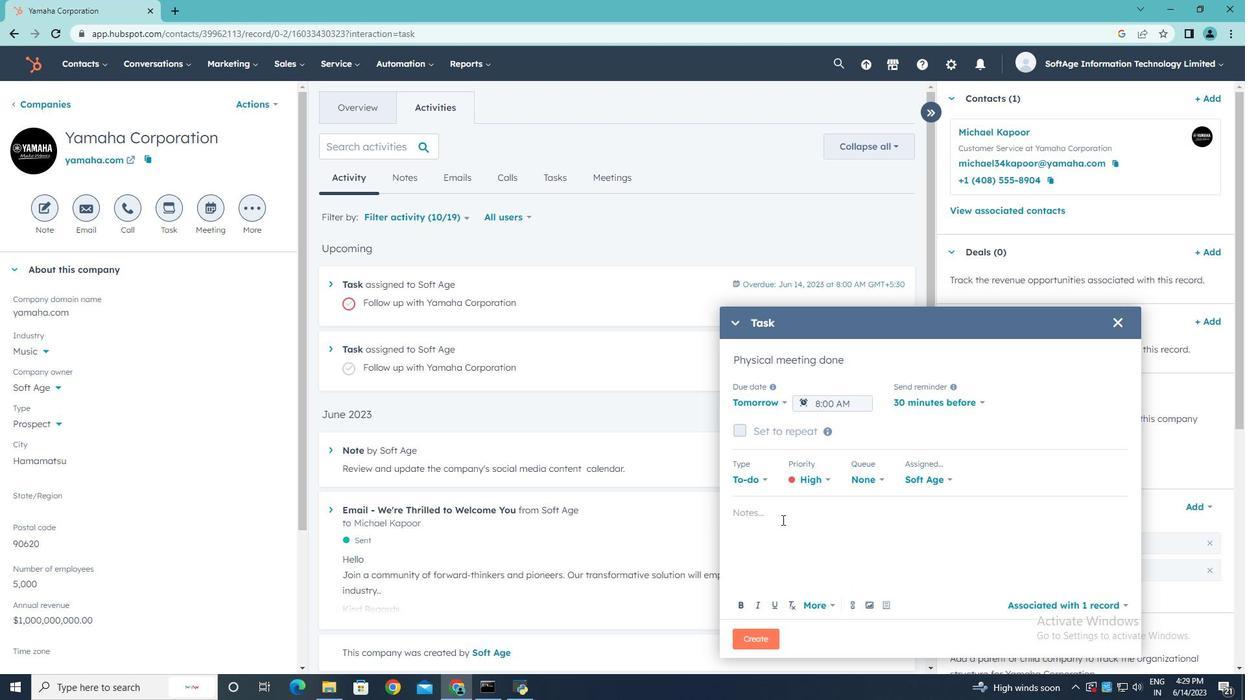 
Action: Key pressed follow<Key.space>up<Key.space>with<Key.space>the<Key.space>client<Key.space>regarding<Key.space>their<Key.space>recent<Key.space>inquiry<Key.space>and<Key.space>address<Key.space>any<Key.space>questions<Key.space>they<Key.space>may<Key.space>have..
Screenshot: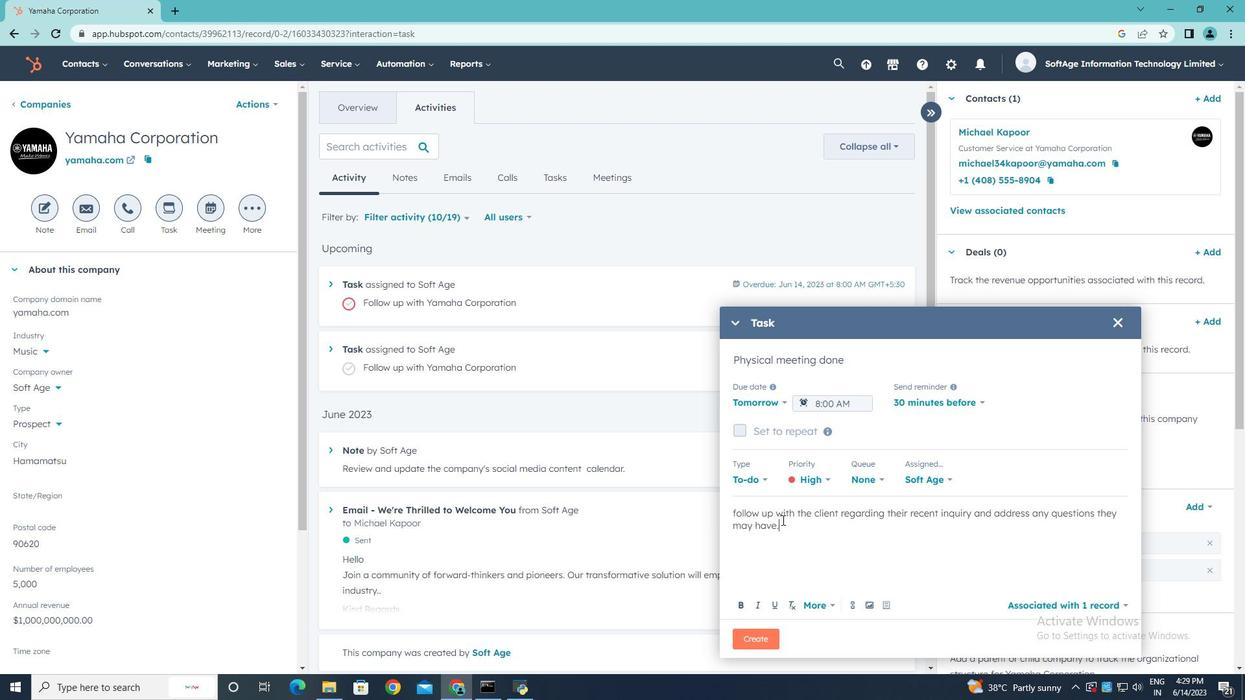 
Action: Mouse moved to (749, 640)
Screenshot: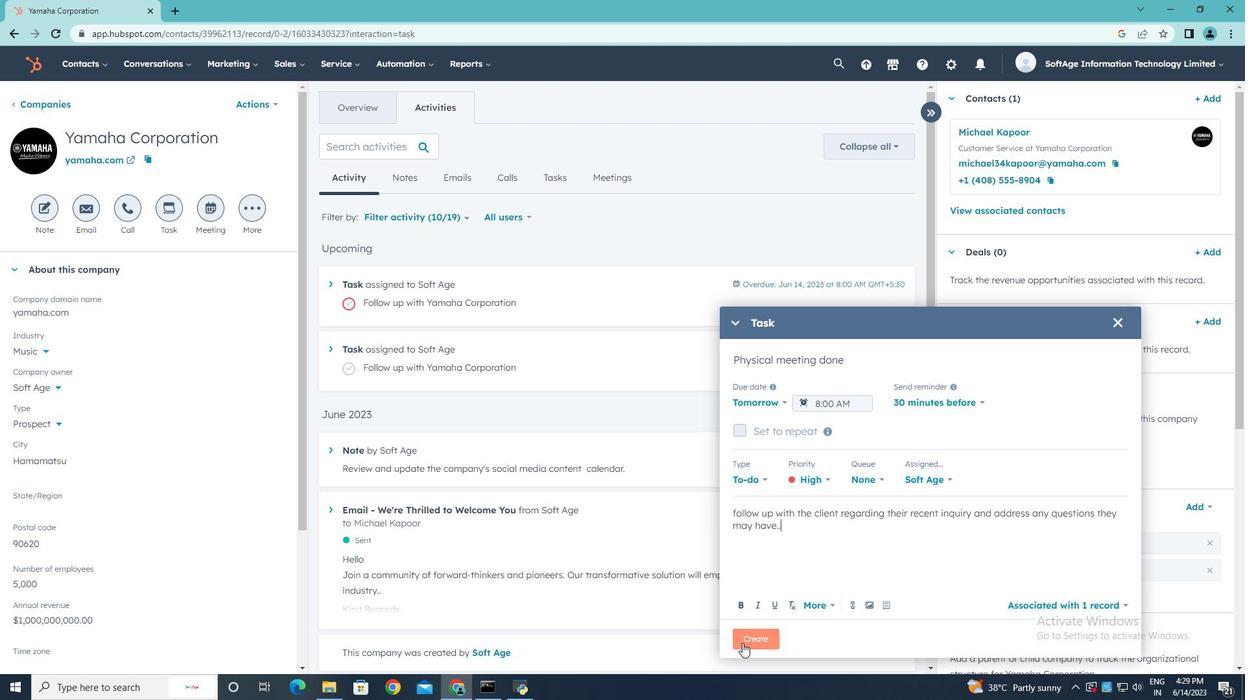 
Action: Mouse pressed left at (749, 640)
Screenshot: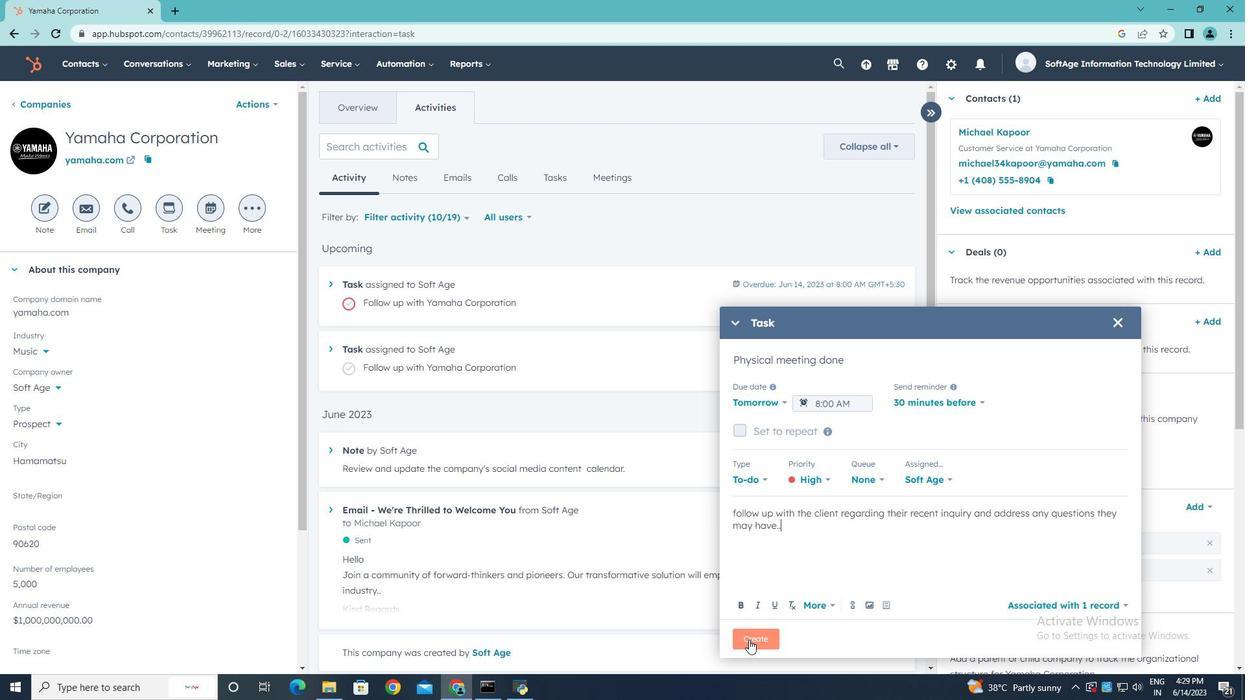 
